 Task: Create a due date automation trigger when advanced on, 2 days before a card is due add fields with custom field "Resume" set to a number greater or equal to 1 and lower or equal to 10 at 11:00 AM.
Action: Mouse moved to (884, 264)
Screenshot: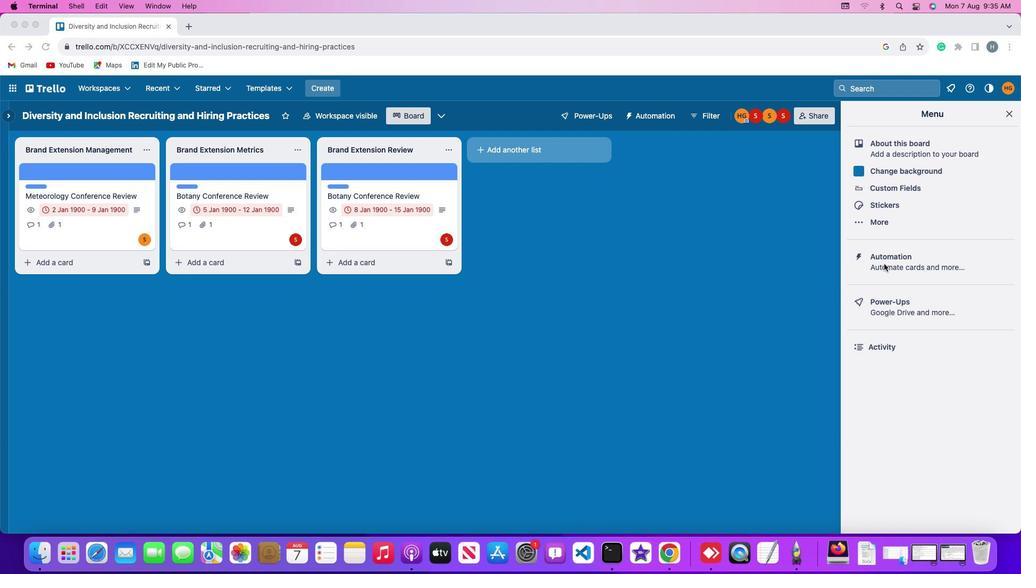 
Action: Mouse pressed left at (884, 264)
Screenshot: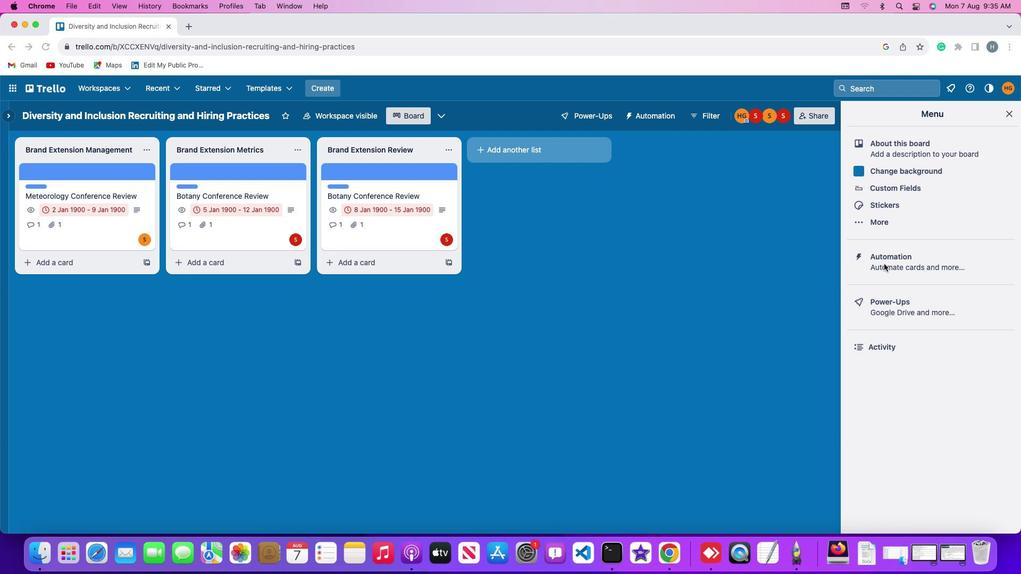 
Action: Mouse pressed left at (884, 264)
Screenshot: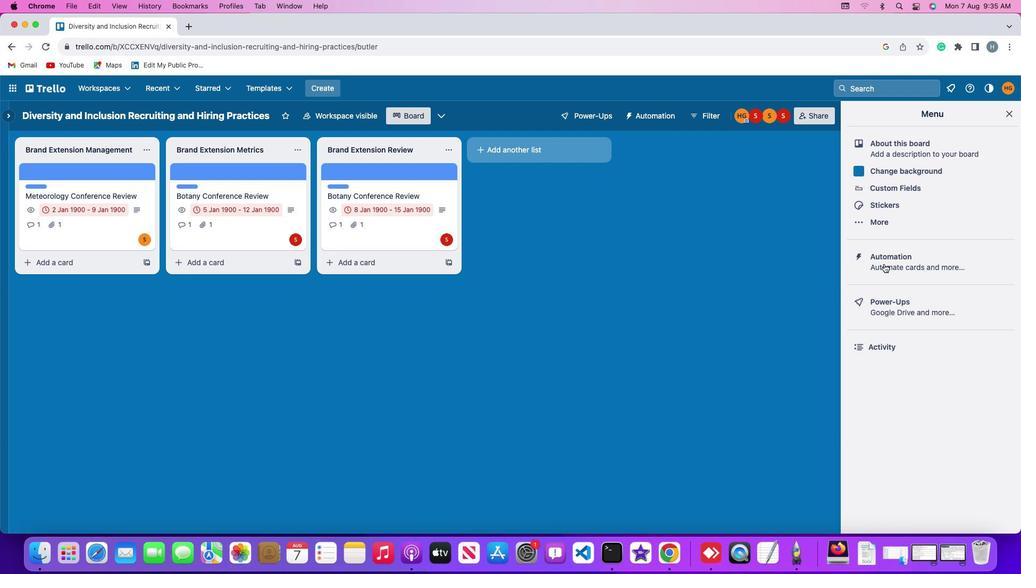 
Action: Mouse moved to (72, 253)
Screenshot: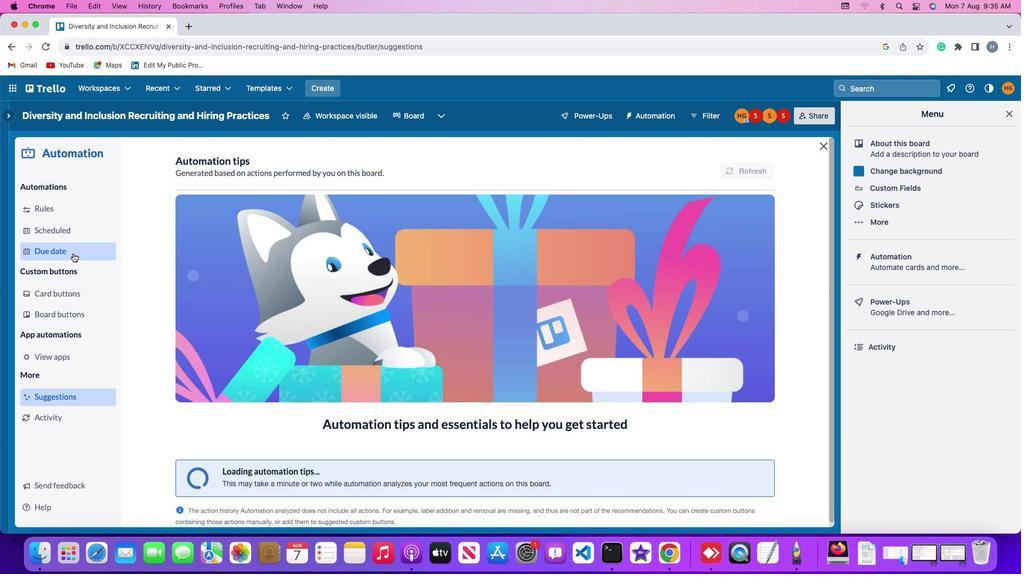 
Action: Mouse pressed left at (72, 253)
Screenshot: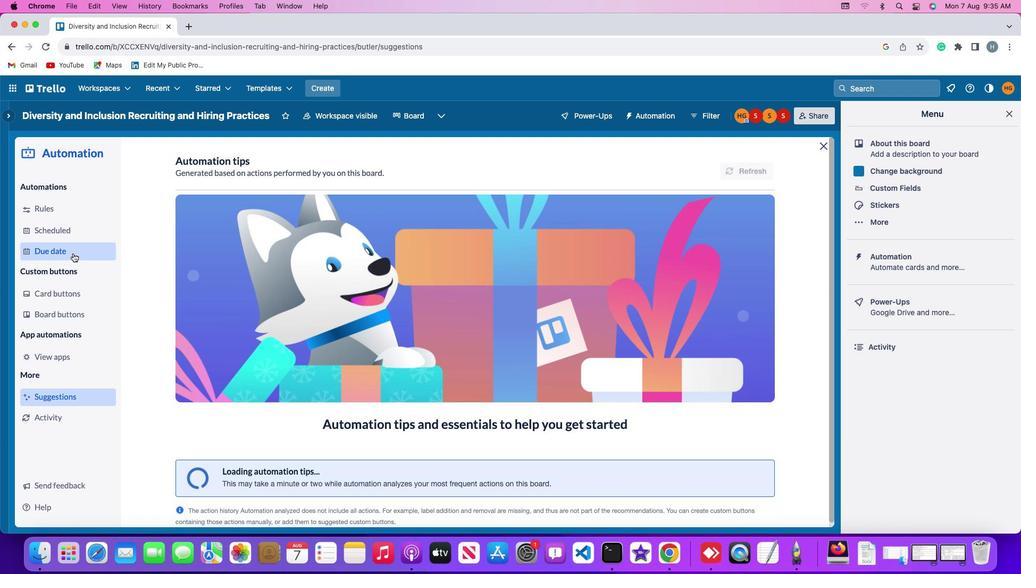 
Action: Mouse moved to (723, 163)
Screenshot: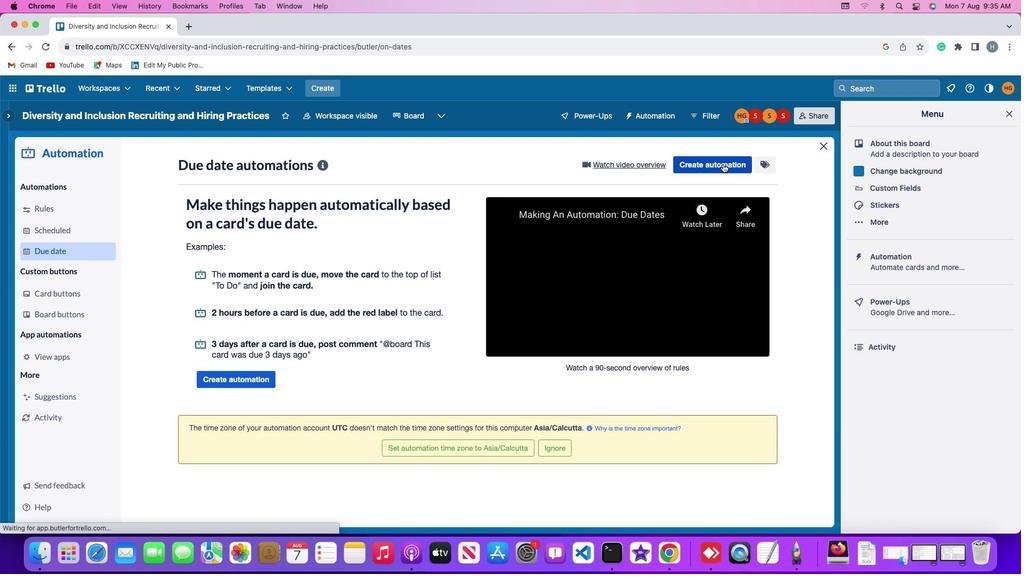 
Action: Mouse pressed left at (723, 163)
Screenshot: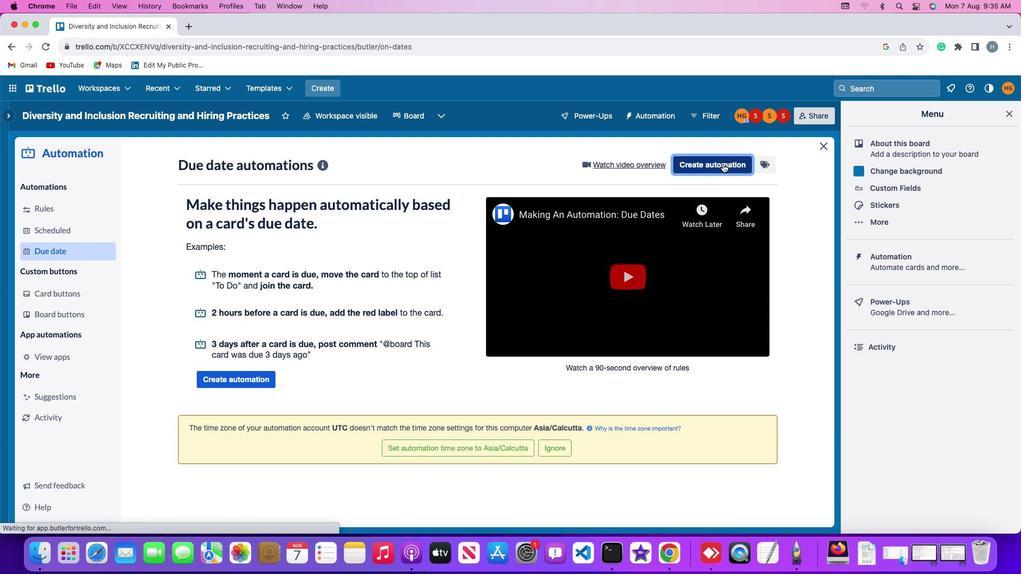 
Action: Mouse moved to (427, 272)
Screenshot: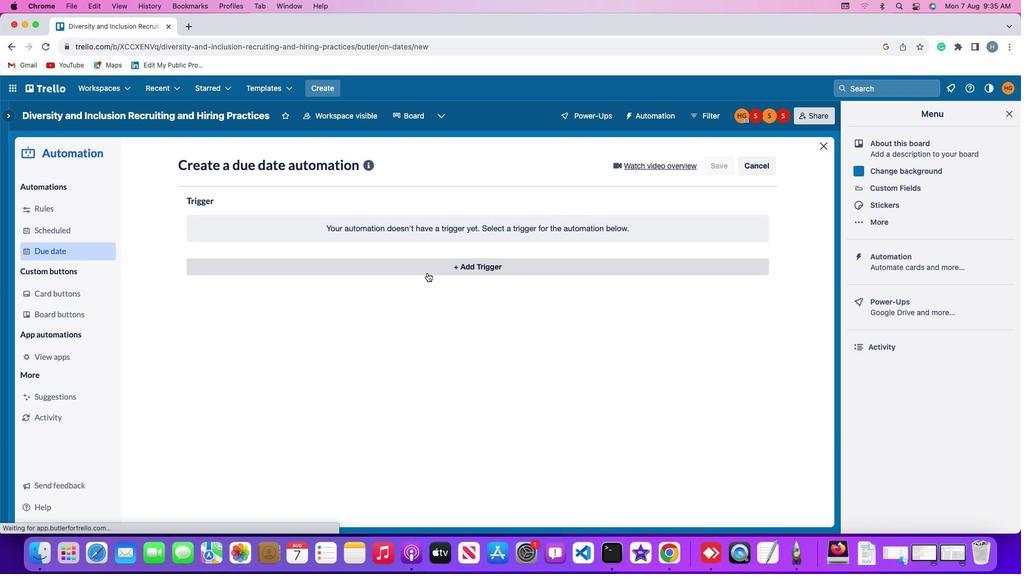
Action: Mouse pressed left at (427, 272)
Screenshot: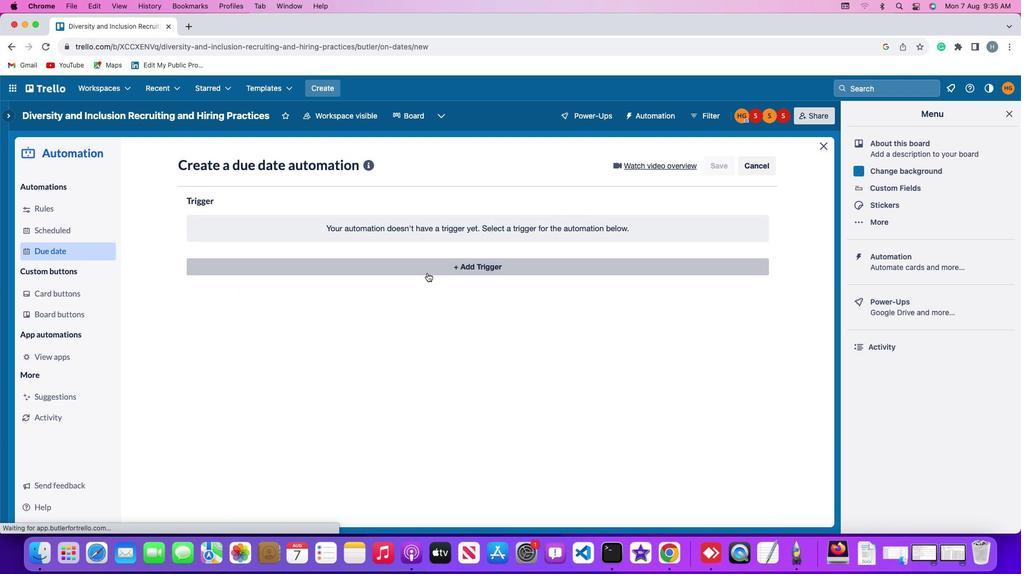 
Action: Mouse moved to (209, 426)
Screenshot: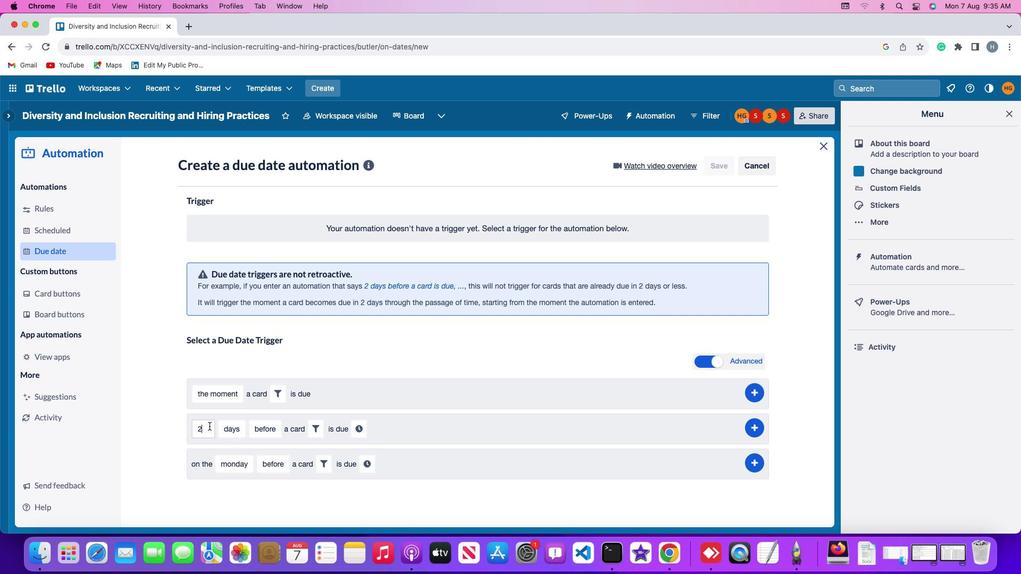 
Action: Mouse pressed left at (209, 426)
Screenshot: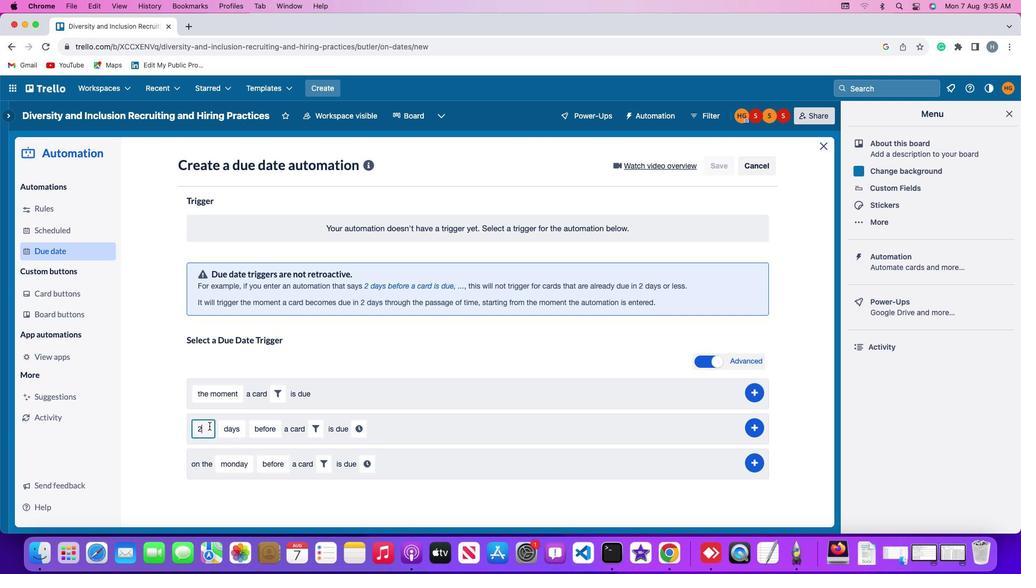 
Action: Mouse moved to (210, 425)
Screenshot: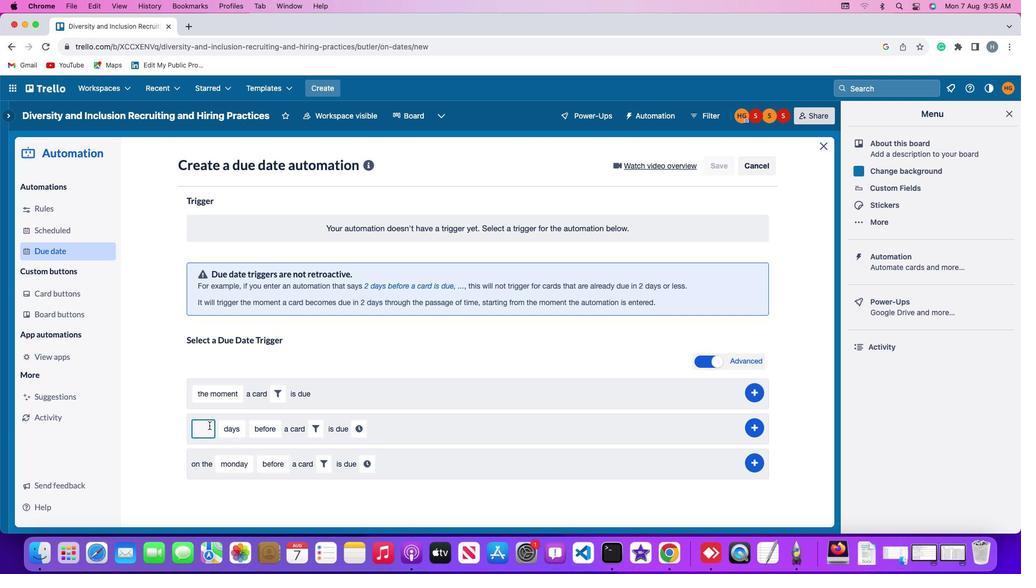 
Action: Key pressed Key.backspace
Screenshot: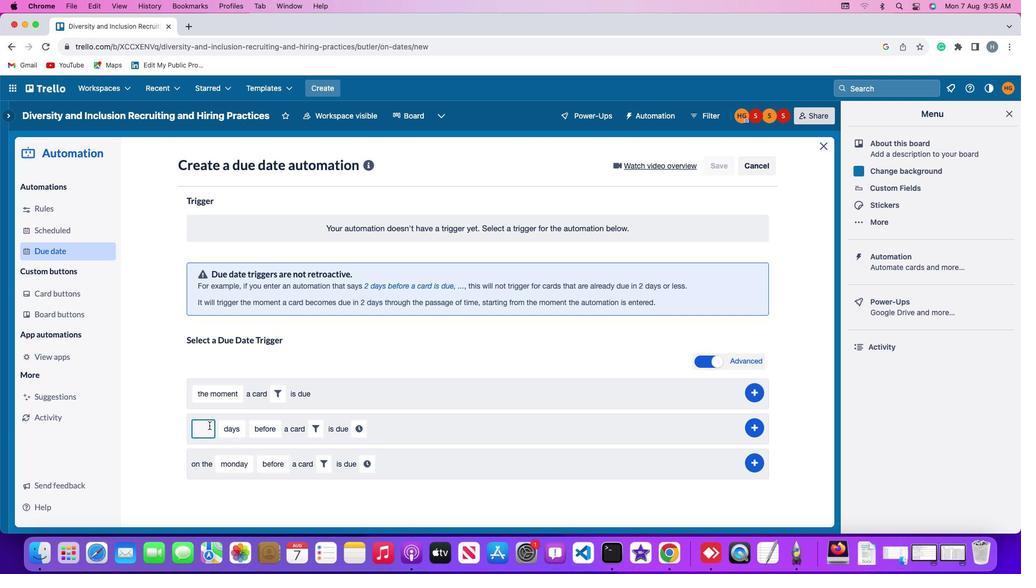 
Action: Mouse moved to (205, 426)
Screenshot: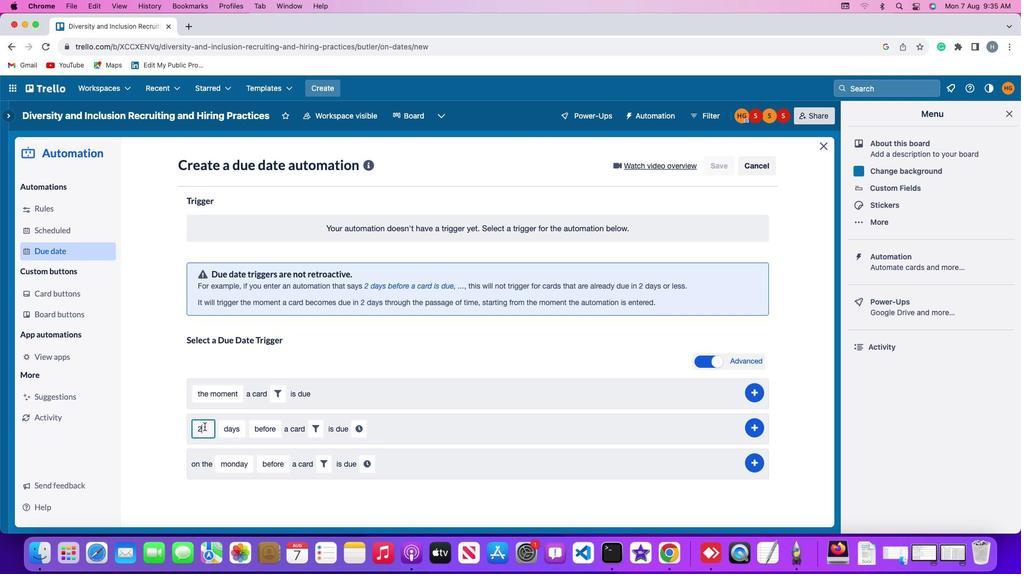 
Action: Key pressed '2'
Screenshot: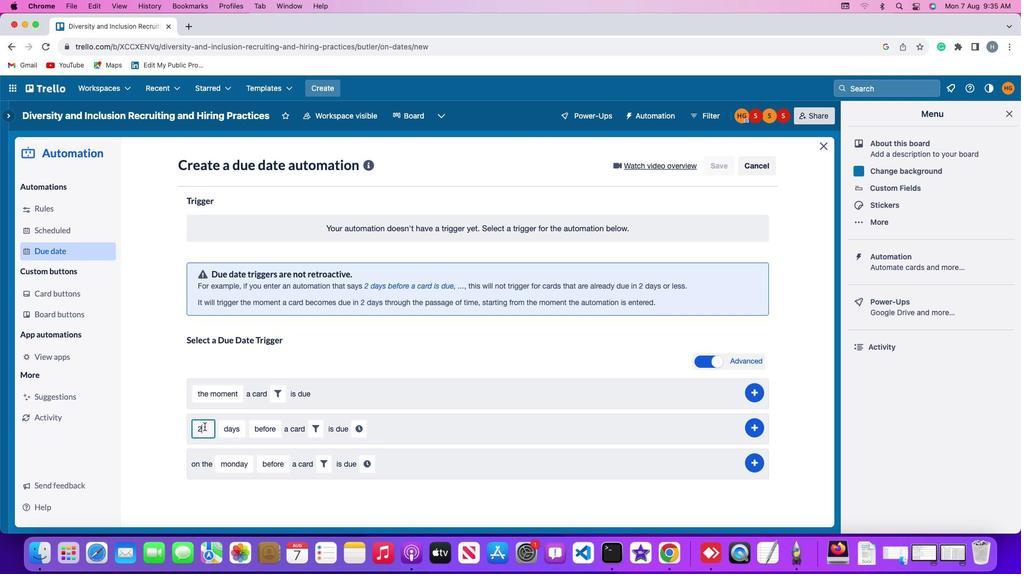 
Action: Mouse moved to (230, 429)
Screenshot: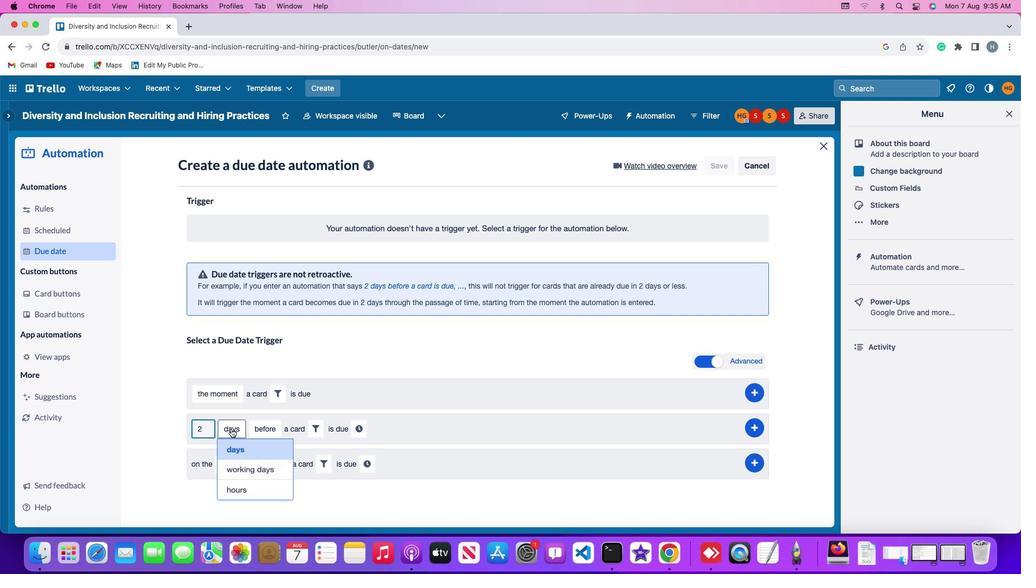 
Action: Mouse pressed left at (230, 429)
Screenshot: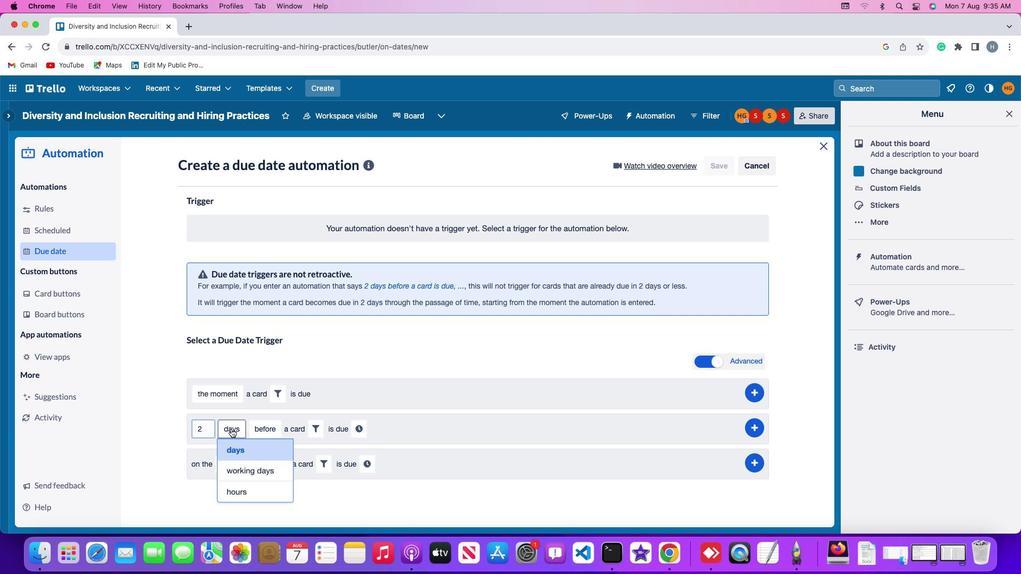 
Action: Mouse moved to (247, 451)
Screenshot: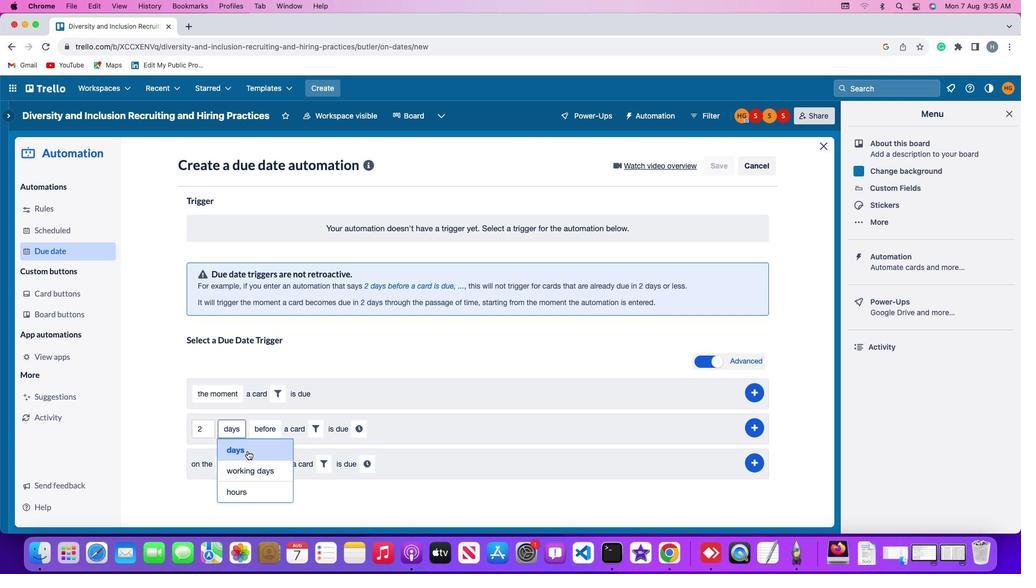 
Action: Mouse pressed left at (247, 451)
Screenshot: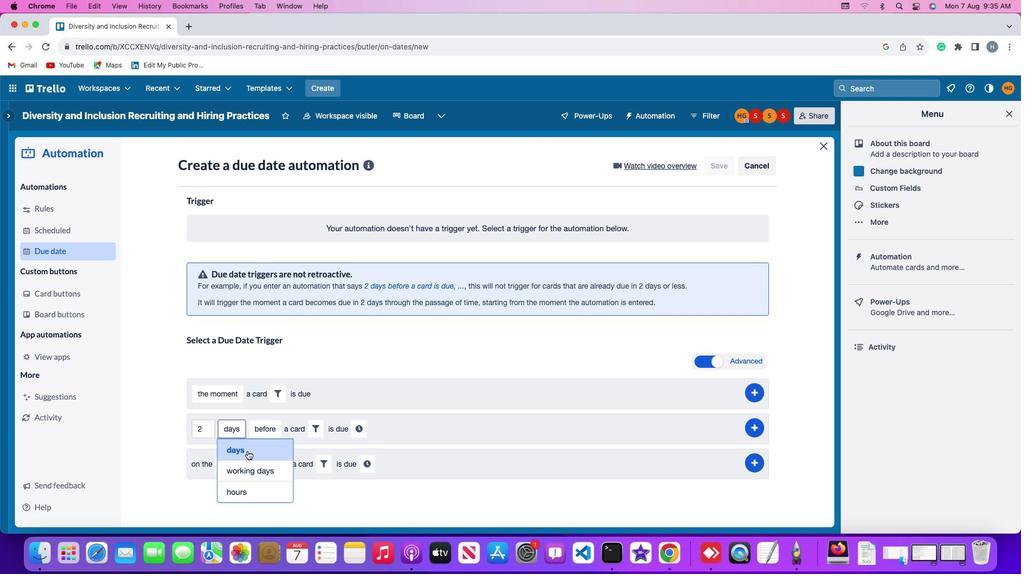 
Action: Mouse moved to (263, 431)
Screenshot: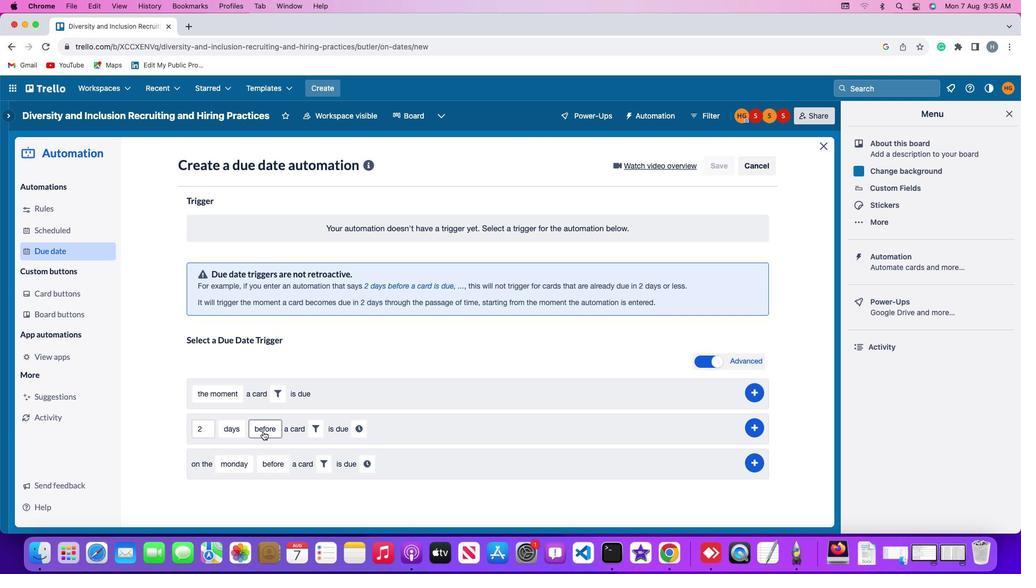 
Action: Mouse pressed left at (263, 431)
Screenshot: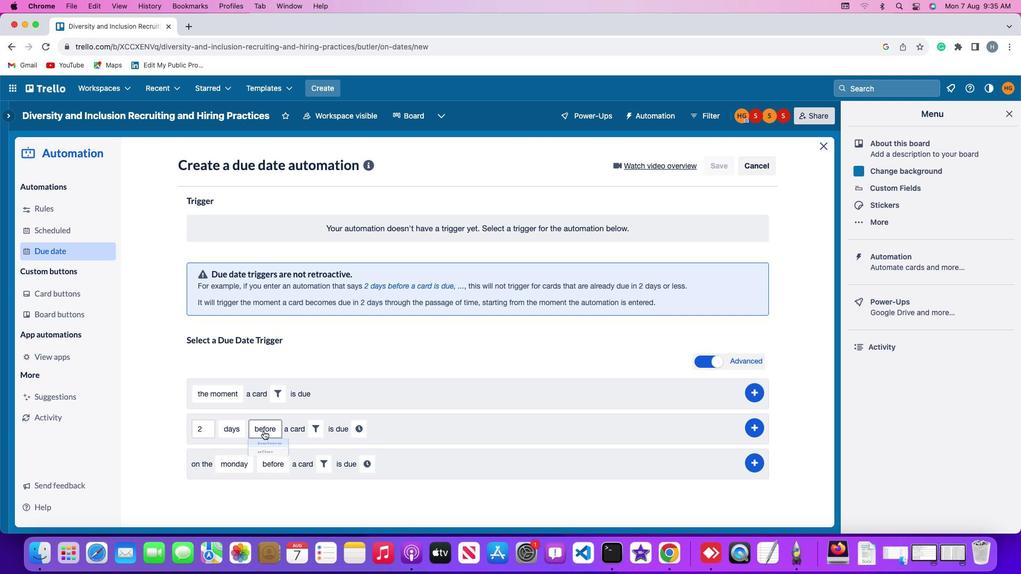 
Action: Mouse moved to (269, 452)
Screenshot: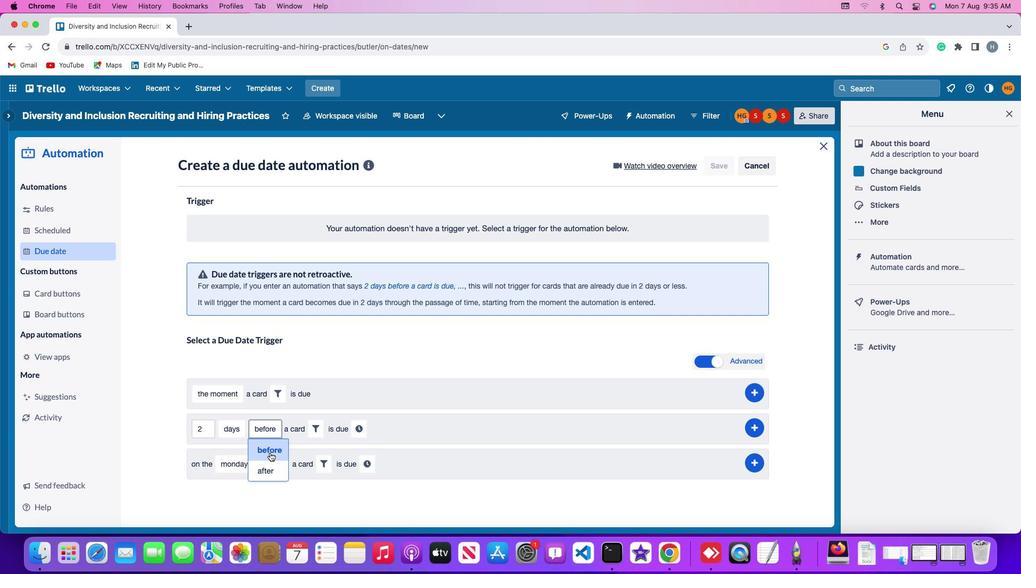 
Action: Mouse pressed left at (269, 452)
Screenshot: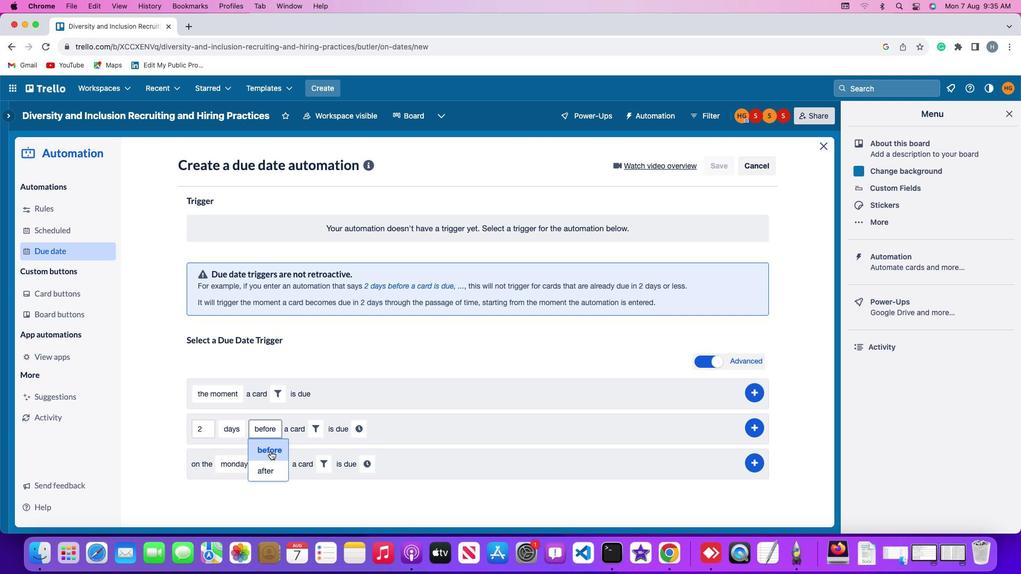 
Action: Mouse moved to (317, 431)
Screenshot: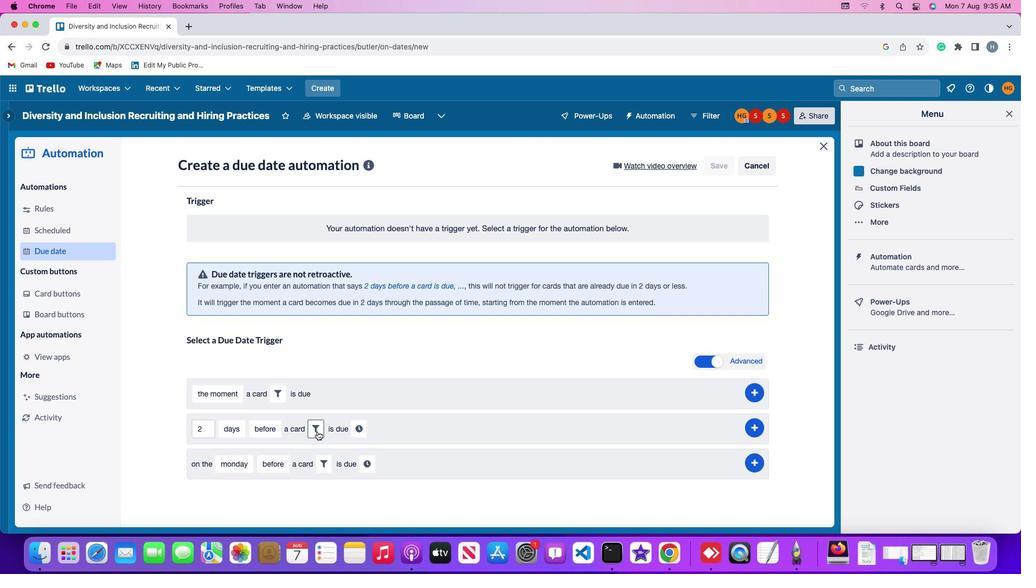 
Action: Mouse pressed left at (317, 431)
Screenshot: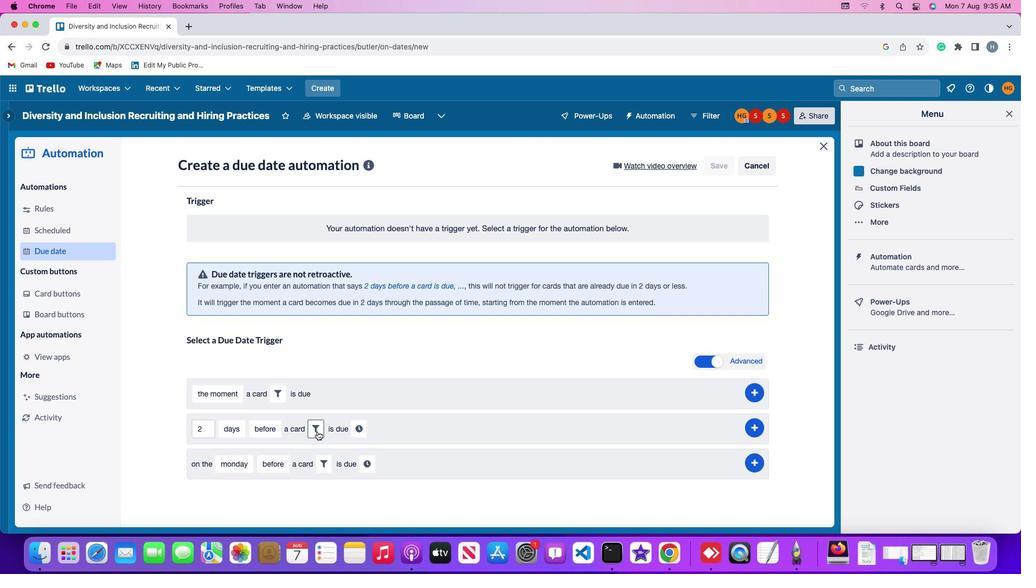 
Action: Mouse moved to (490, 463)
Screenshot: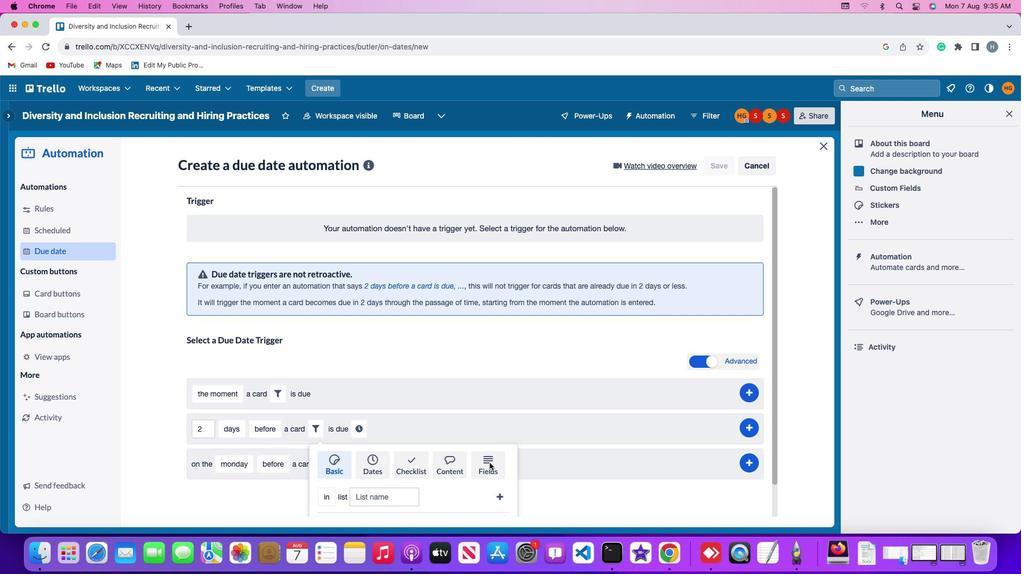 
Action: Mouse pressed left at (490, 463)
Screenshot: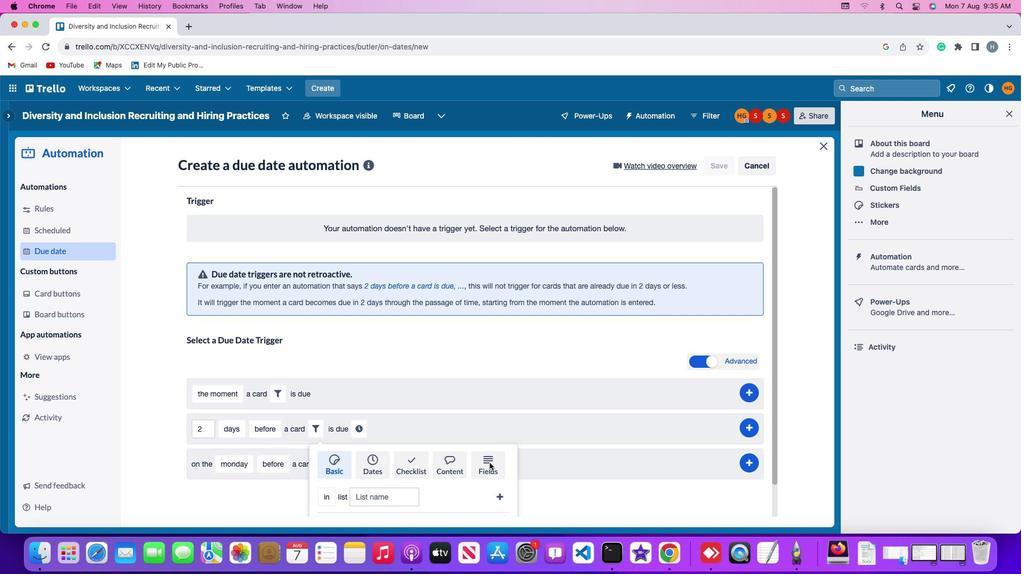 
Action: Mouse moved to (422, 443)
Screenshot: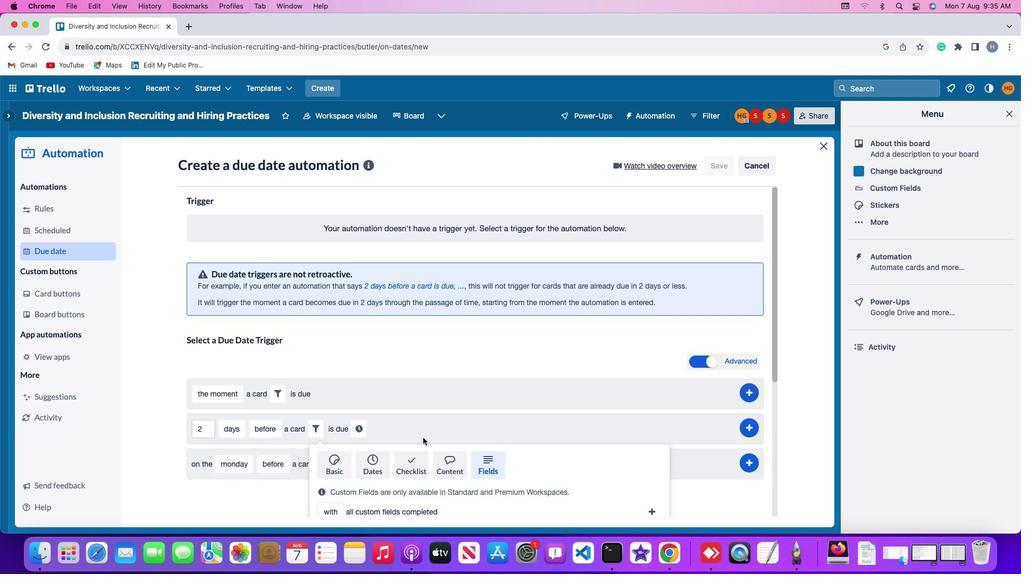 
Action: Mouse scrolled (422, 443) with delta (0, 0)
Screenshot: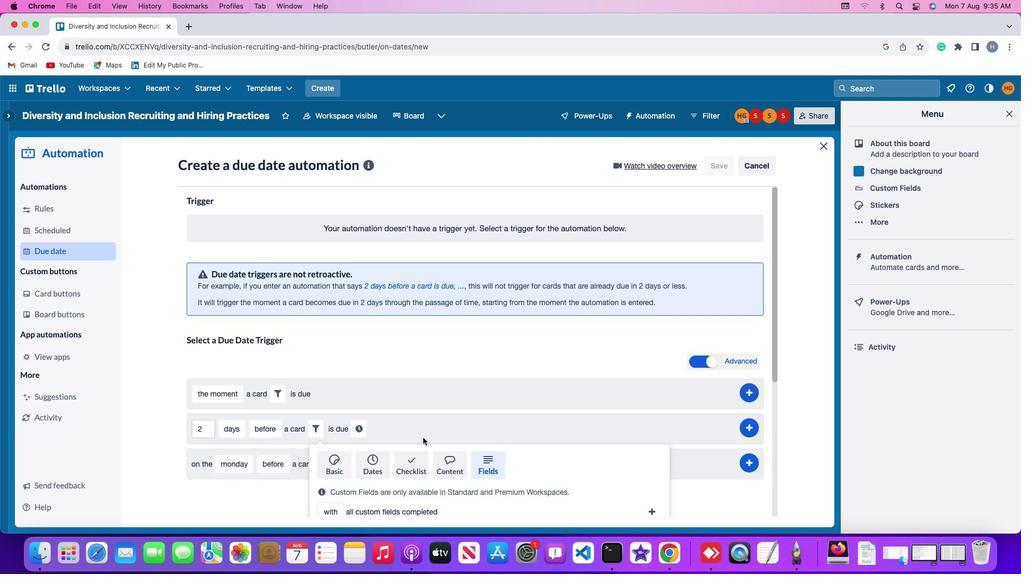 
Action: Mouse moved to (422, 438)
Screenshot: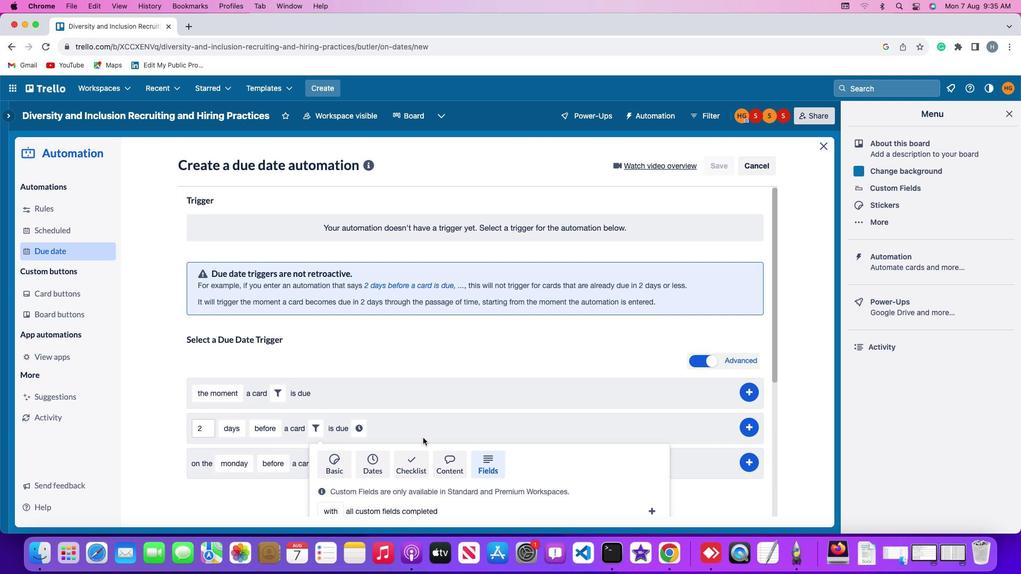 
Action: Mouse scrolled (422, 438) with delta (0, 0)
Screenshot: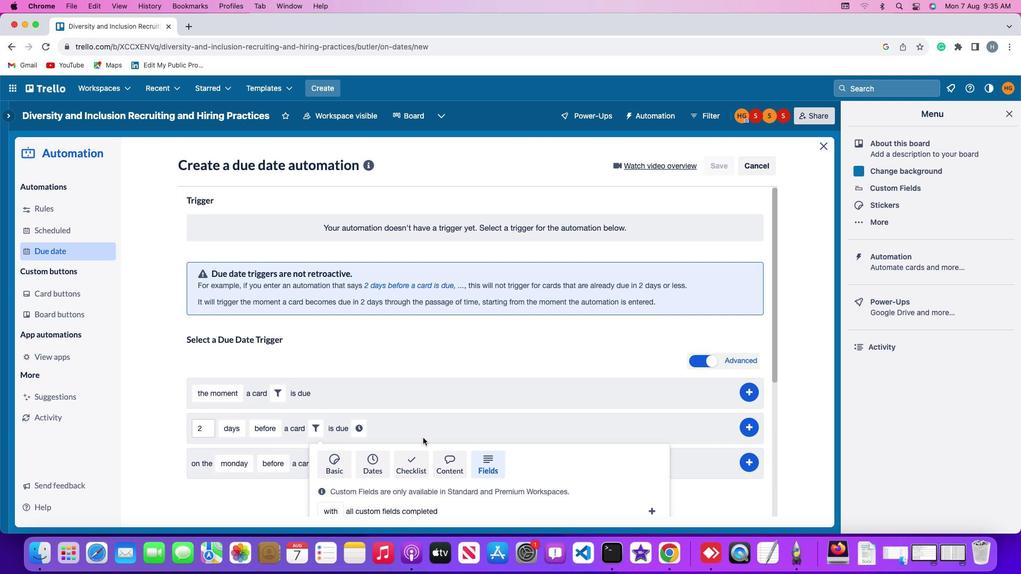 
Action: Mouse scrolled (422, 438) with delta (0, -1)
Screenshot: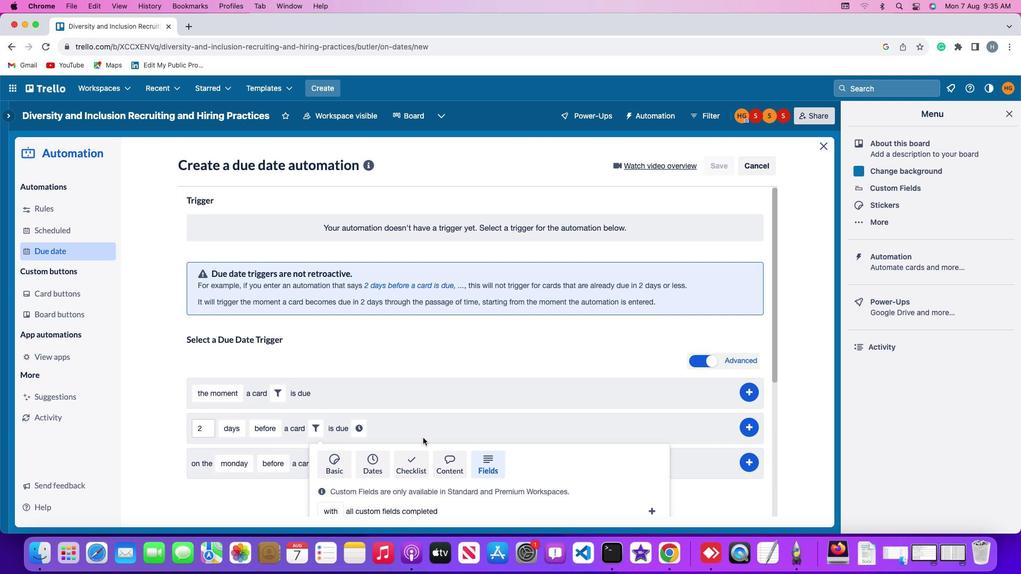 
Action: Mouse scrolled (422, 438) with delta (0, -2)
Screenshot: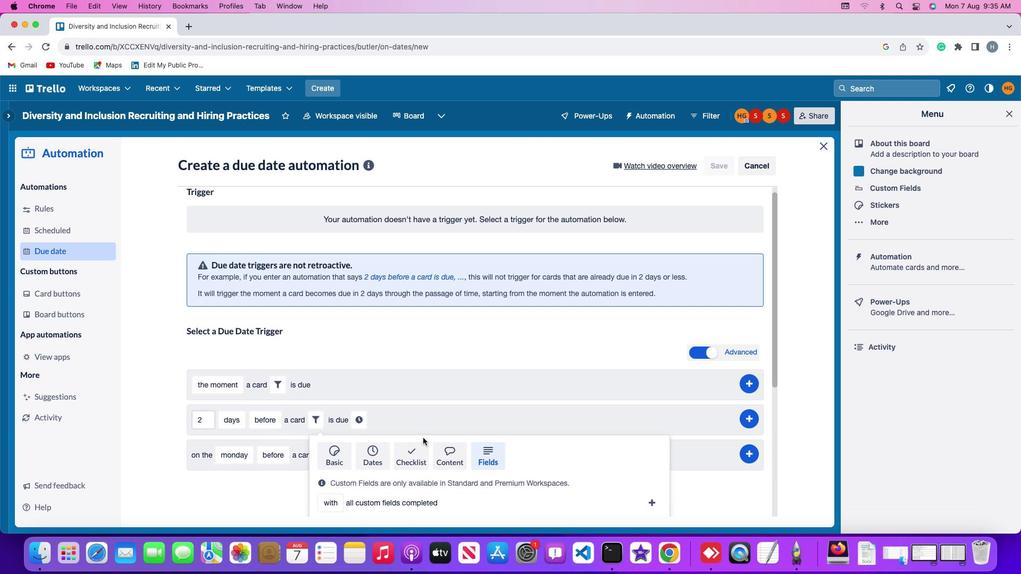 
Action: Mouse scrolled (422, 438) with delta (0, 0)
Screenshot: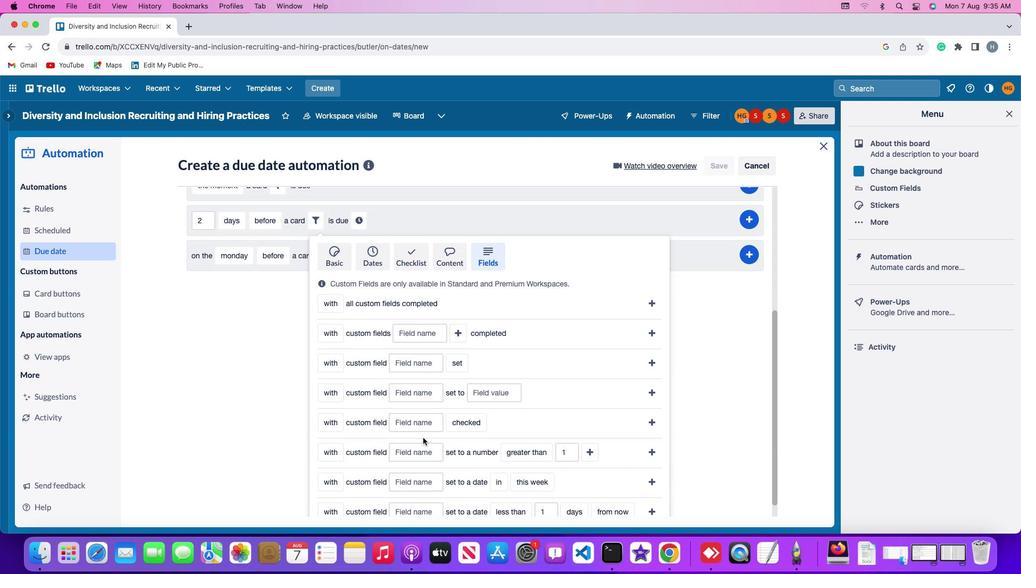 
Action: Mouse scrolled (422, 438) with delta (0, 0)
Screenshot: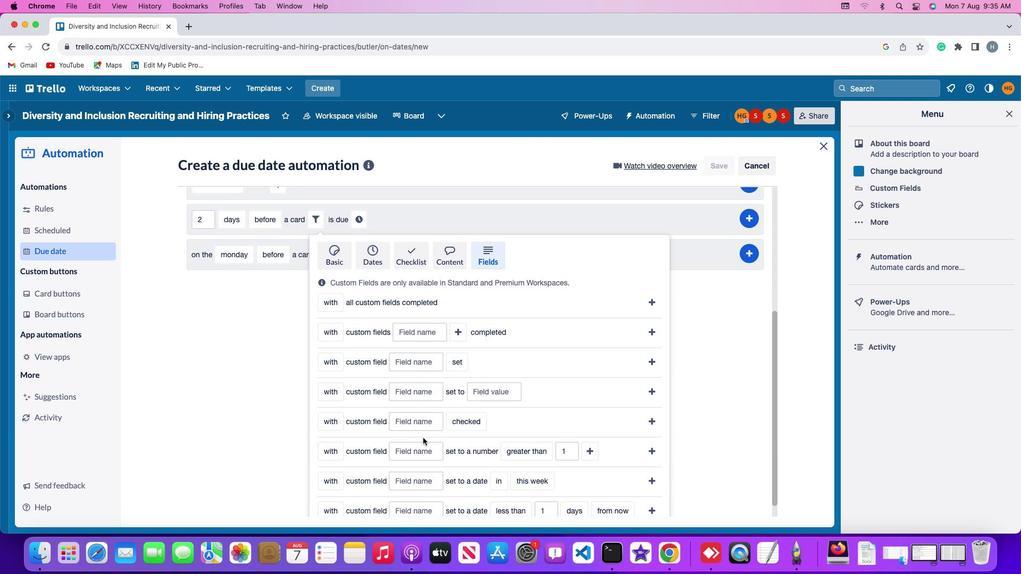 
Action: Mouse scrolled (422, 438) with delta (0, -1)
Screenshot: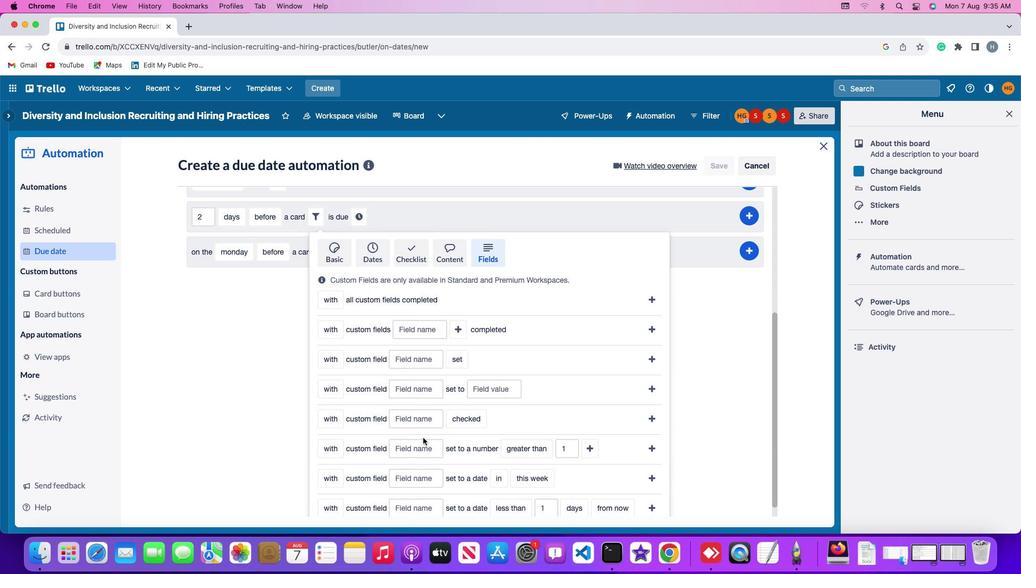 
Action: Mouse scrolled (422, 438) with delta (0, -2)
Screenshot: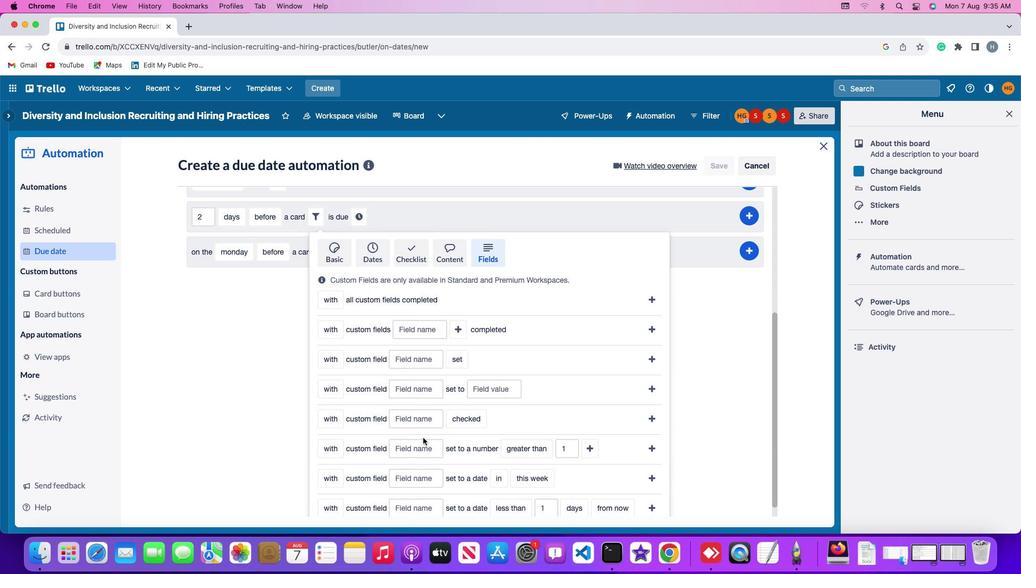 
Action: Mouse scrolled (422, 438) with delta (0, -2)
Screenshot: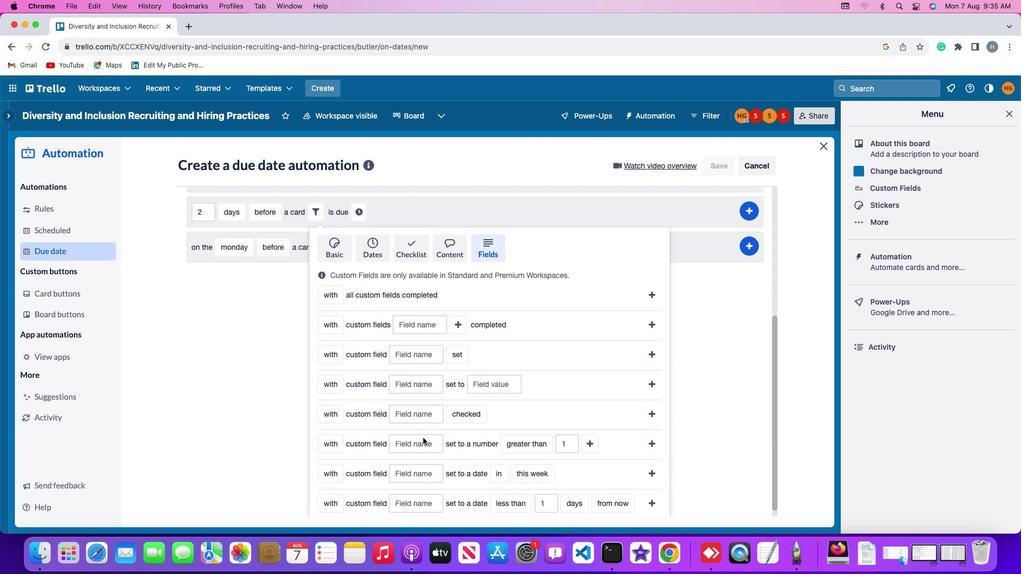 
Action: Mouse moved to (328, 435)
Screenshot: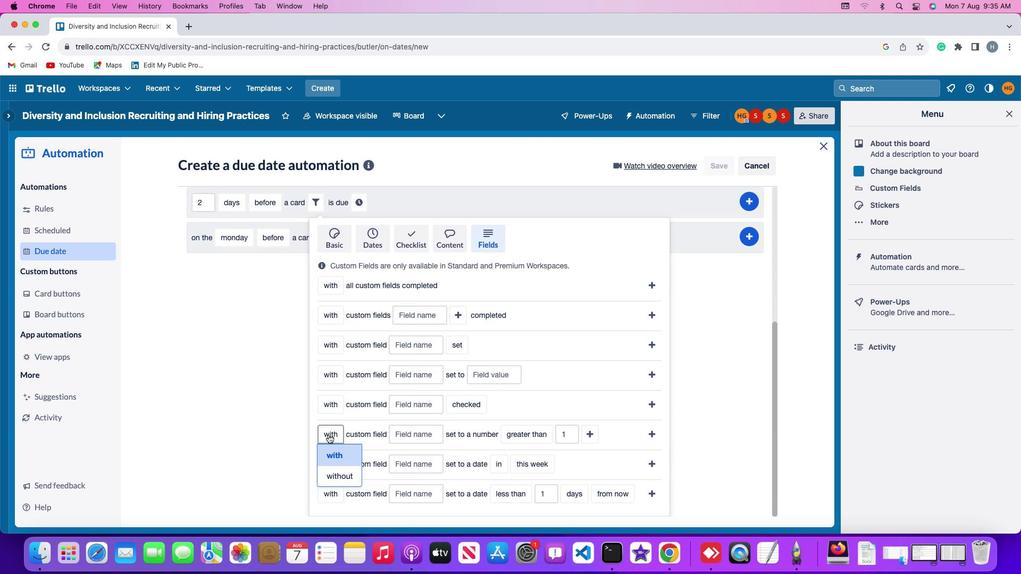 
Action: Mouse pressed left at (328, 435)
Screenshot: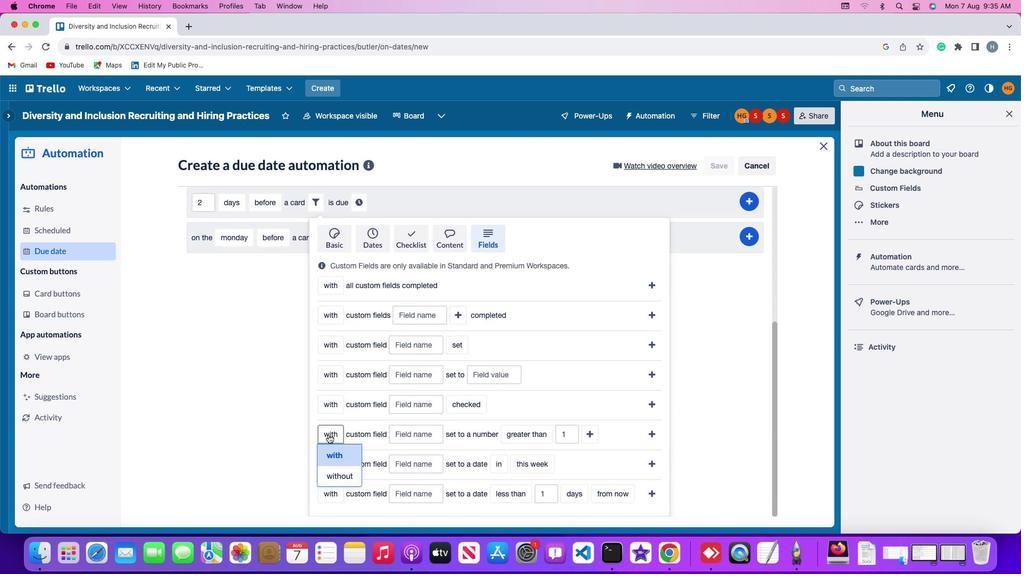 
Action: Mouse moved to (340, 454)
Screenshot: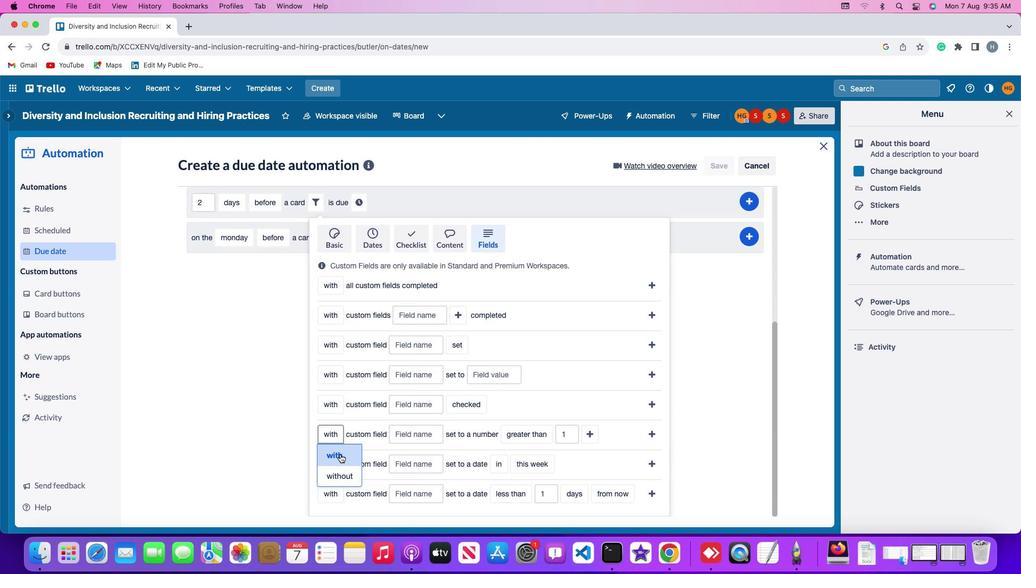 
Action: Mouse pressed left at (340, 454)
Screenshot: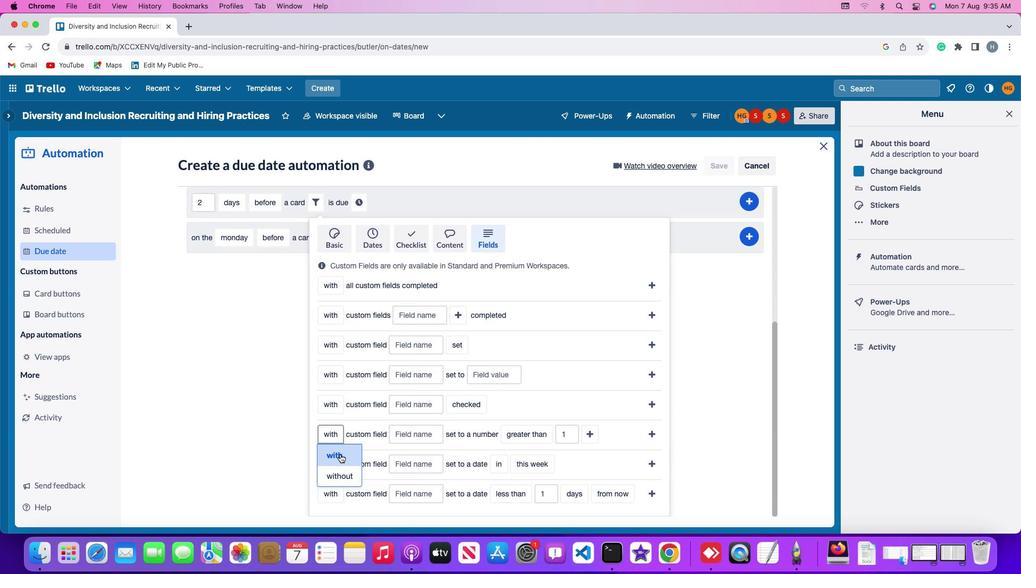 
Action: Mouse moved to (412, 435)
Screenshot: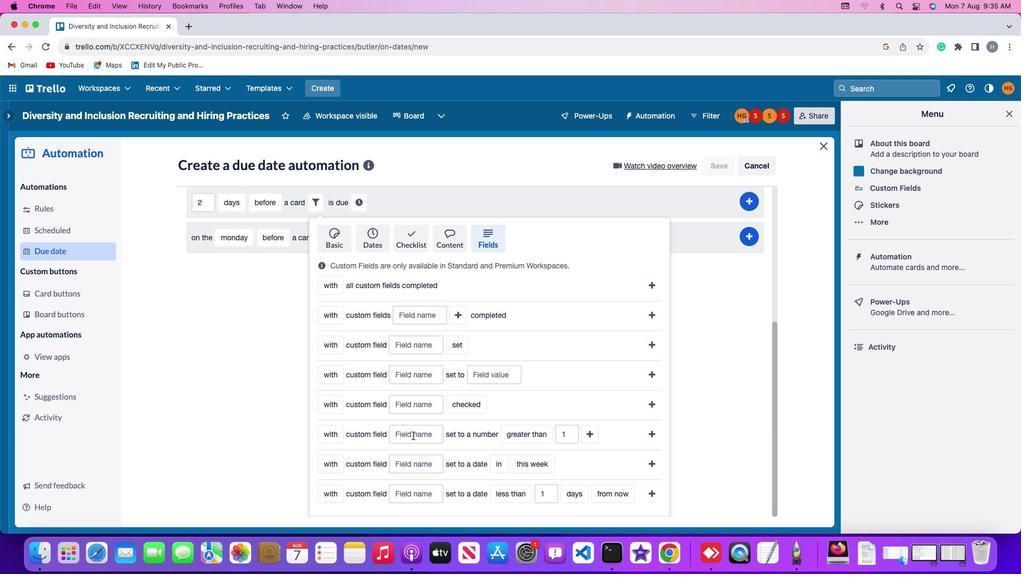 
Action: Mouse pressed left at (412, 435)
Screenshot: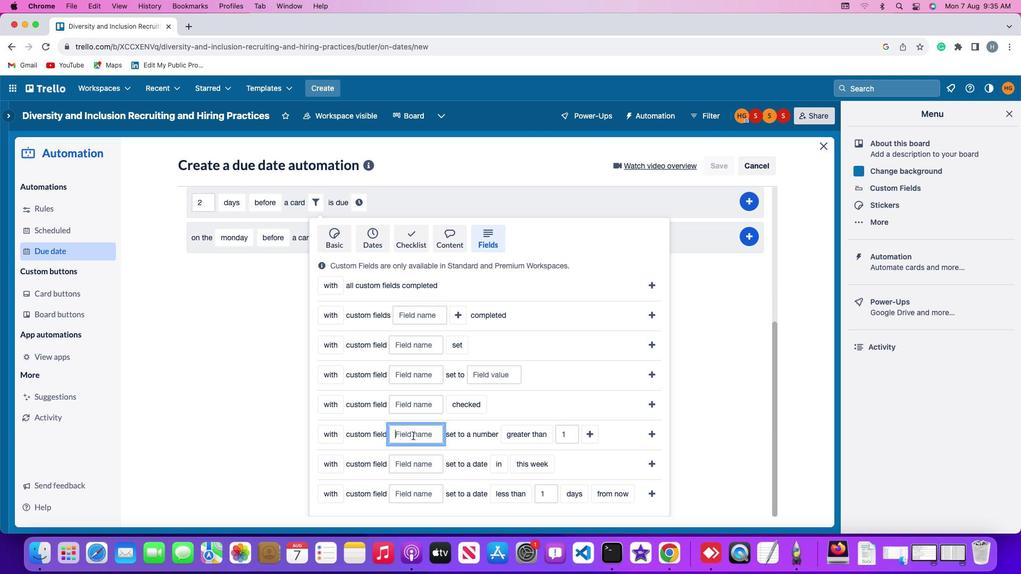 
Action: Mouse moved to (413, 435)
Screenshot: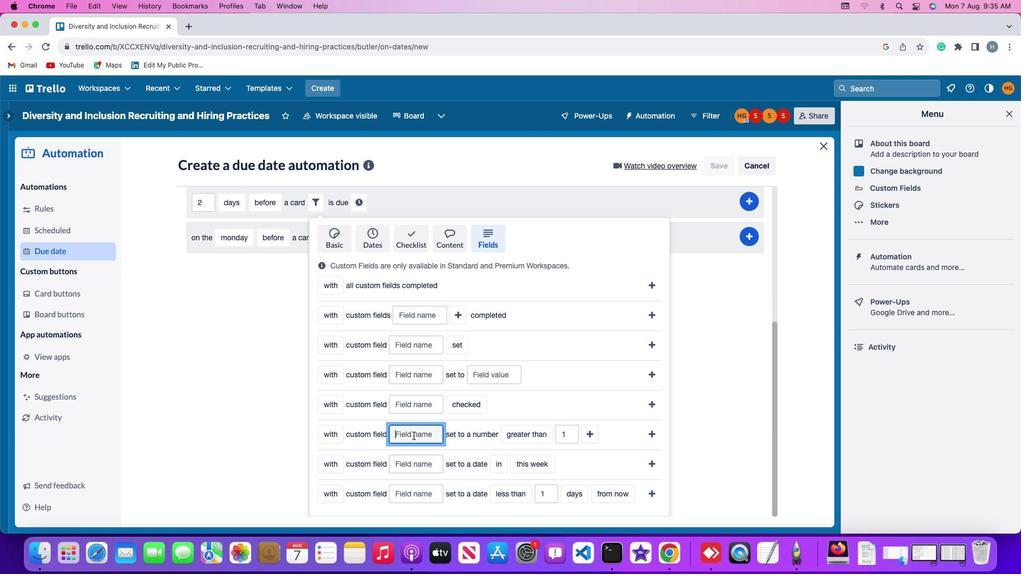 
Action: Key pressed Key.shift'R''e''s''u''m''e'
Screenshot: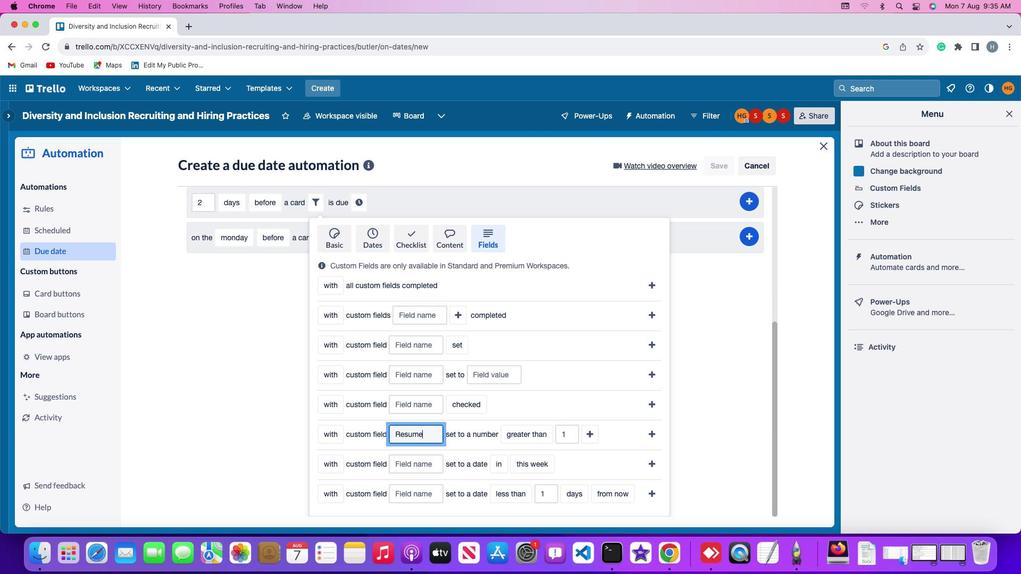 
Action: Mouse moved to (526, 438)
Screenshot: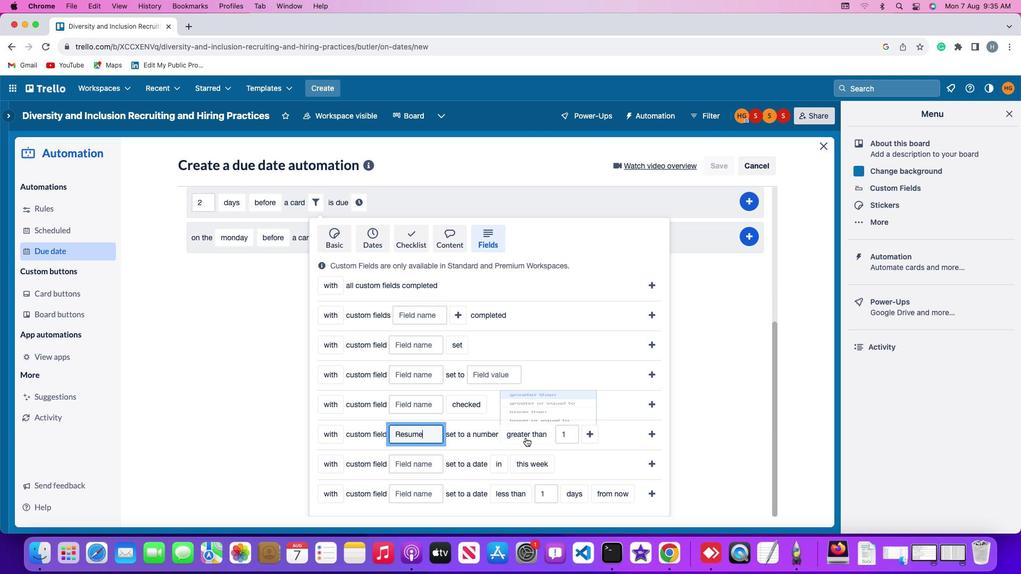 
Action: Mouse pressed left at (526, 438)
Screenshot: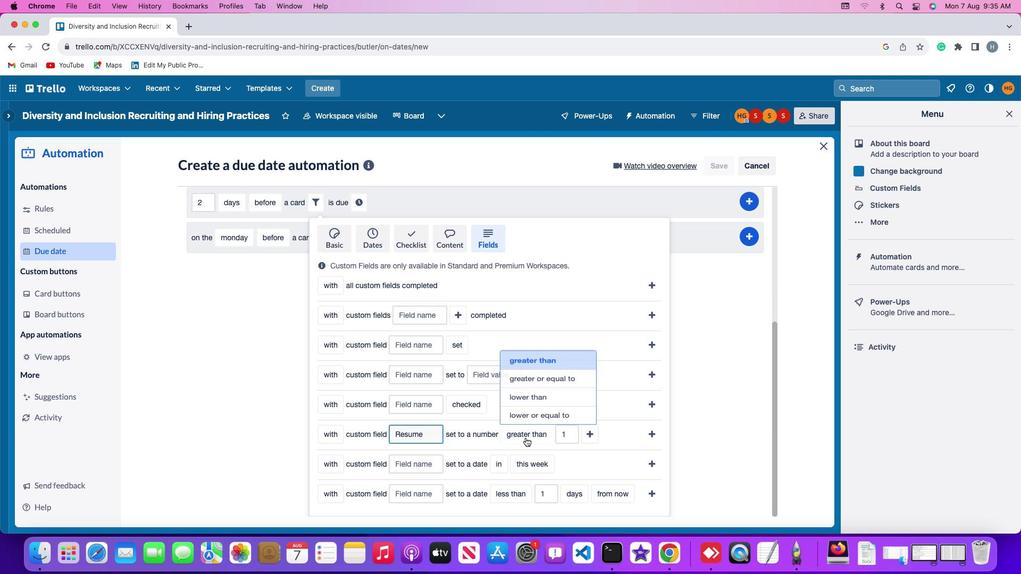 
Action: Mouse moved to (541, 366)
Screenshot: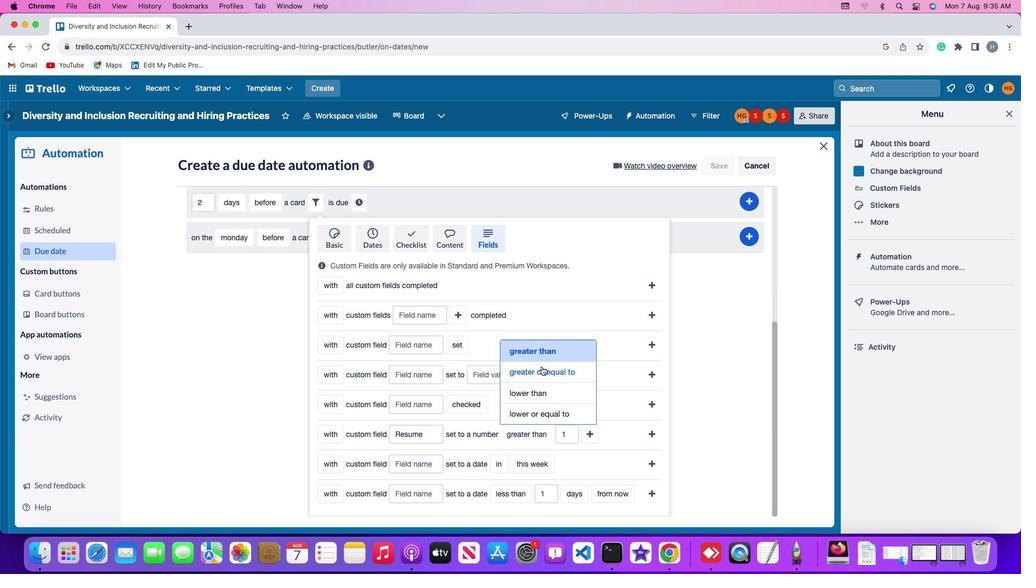 
Action: Mouse pressed left at (541, 366)
Screenshot: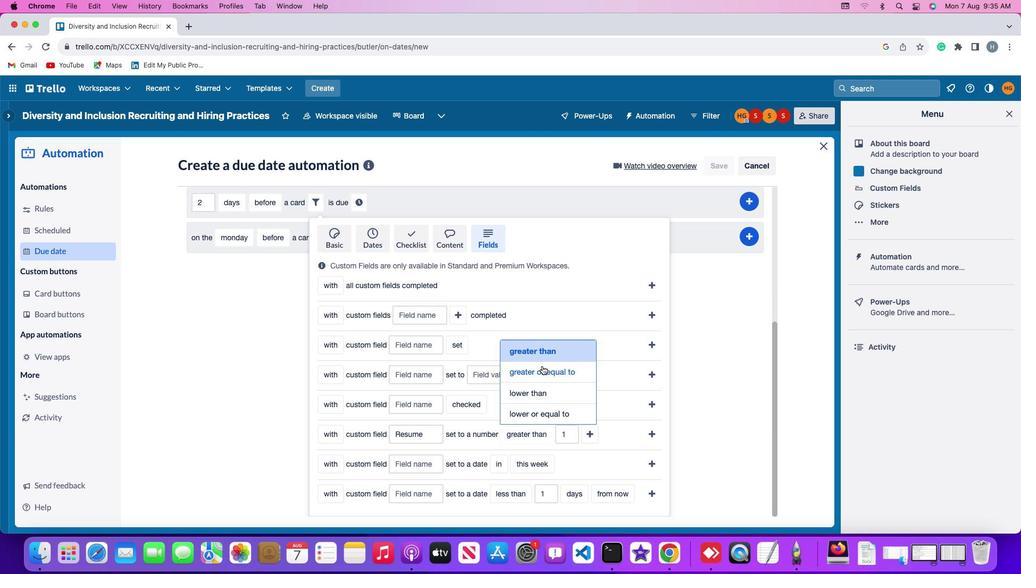 
Action: Mouse moved to (590, 434)
Screenshot: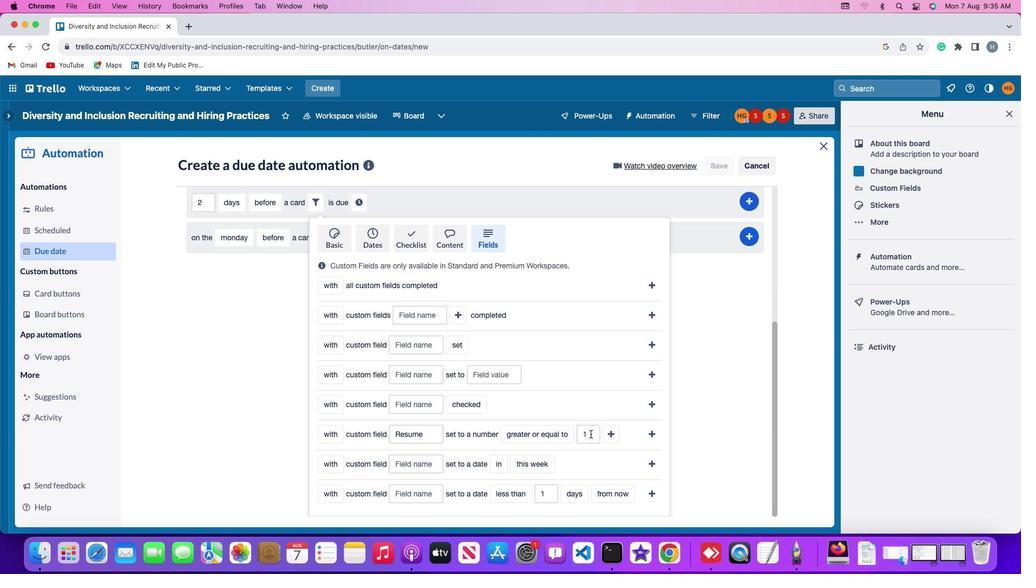 
Action: Mouse pressed left at (590, 434)
Screenshot: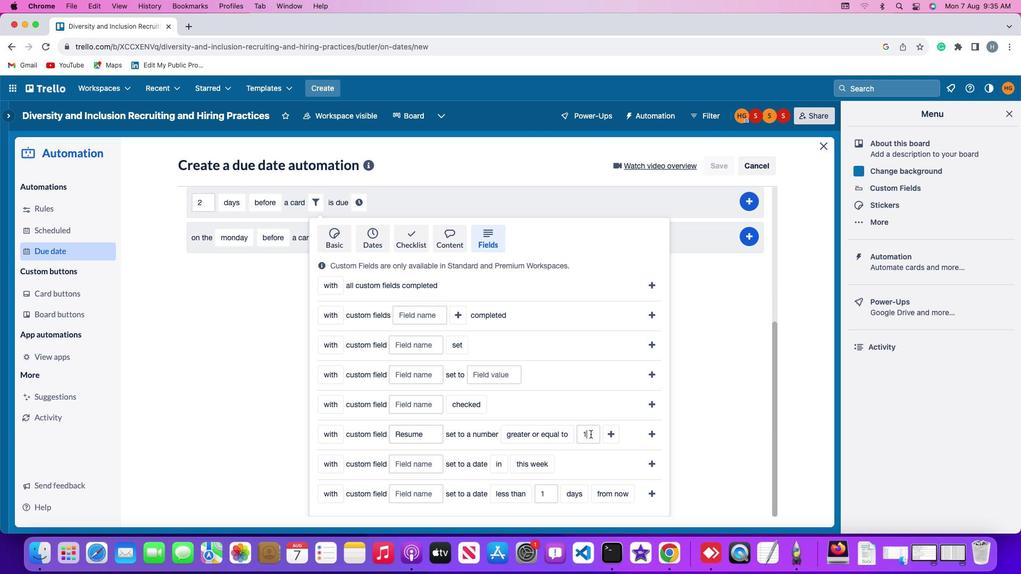 
Action: Mouse moved to (590, 435)
Screenshot: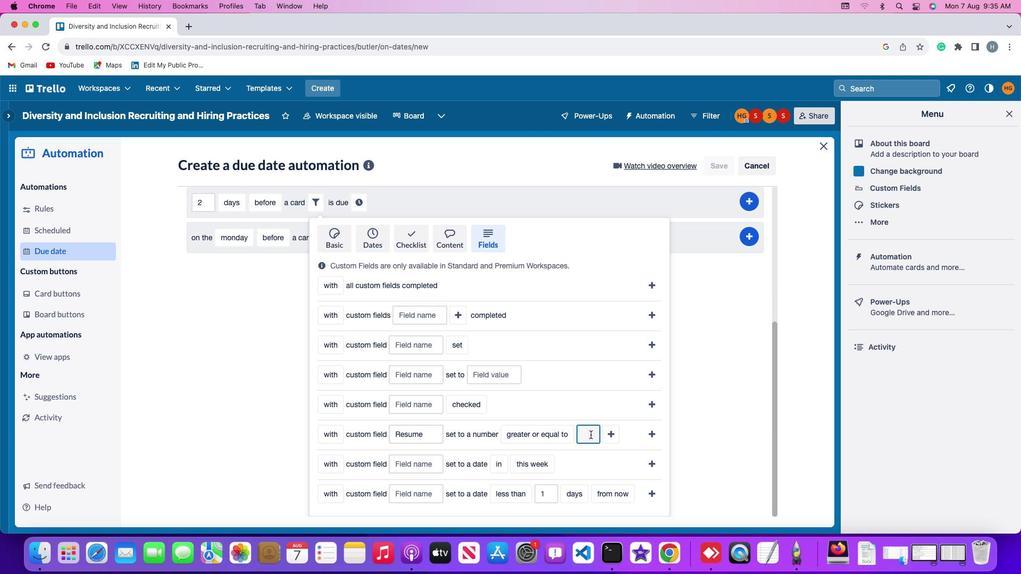 
Action: Key pressed Key.backspace
Screenshot: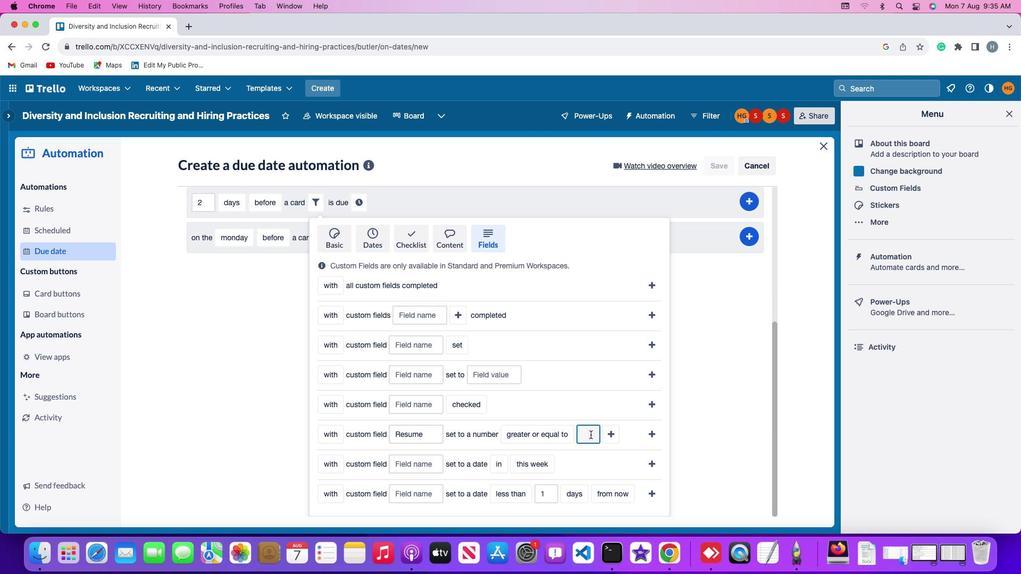 
Action: Mouse moved to (592, 434)
Screenshot: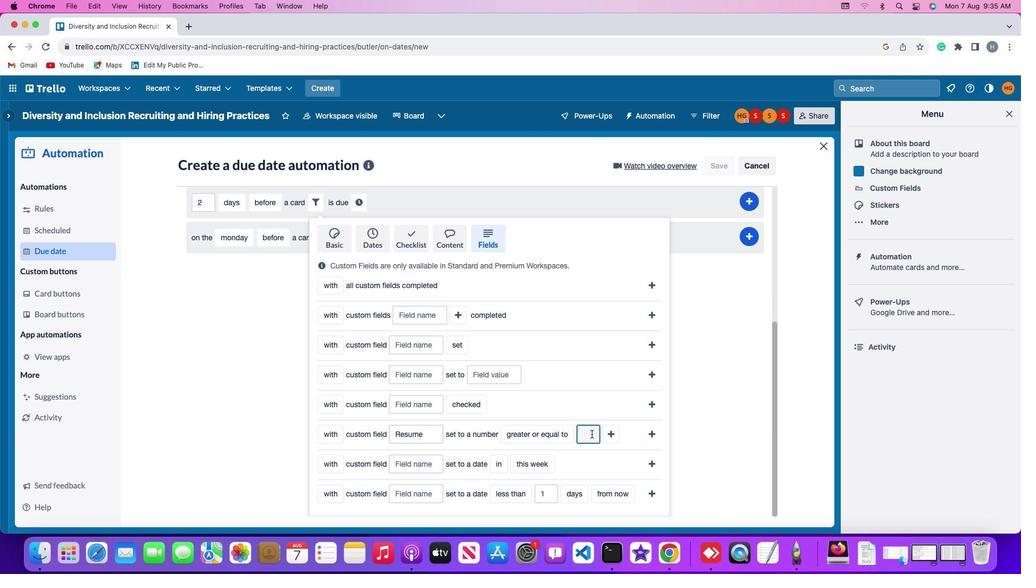 
Action: Key pressed '1'
Screenshot: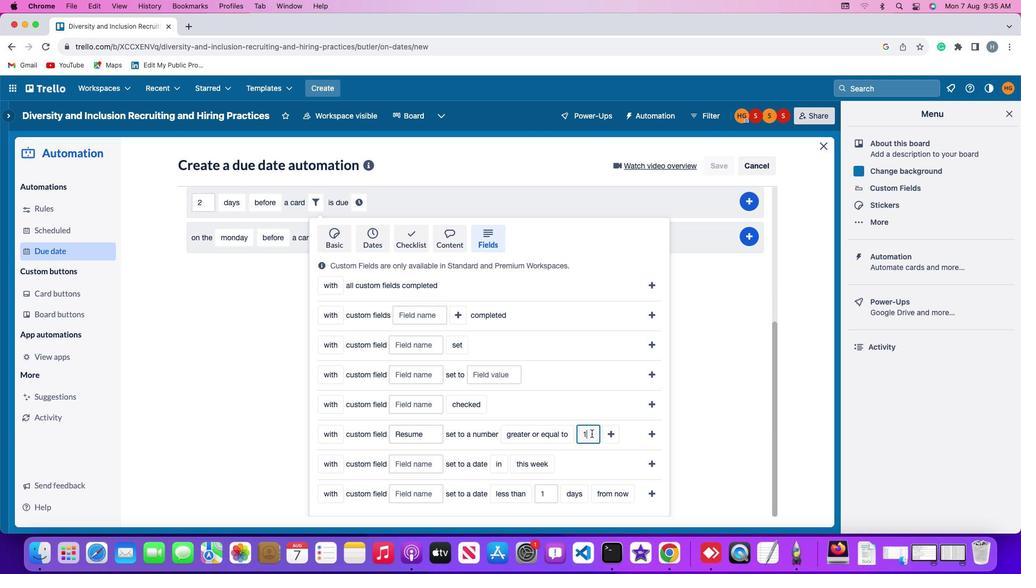 
Action: Mouse moved to (609, 434)
Screenshot: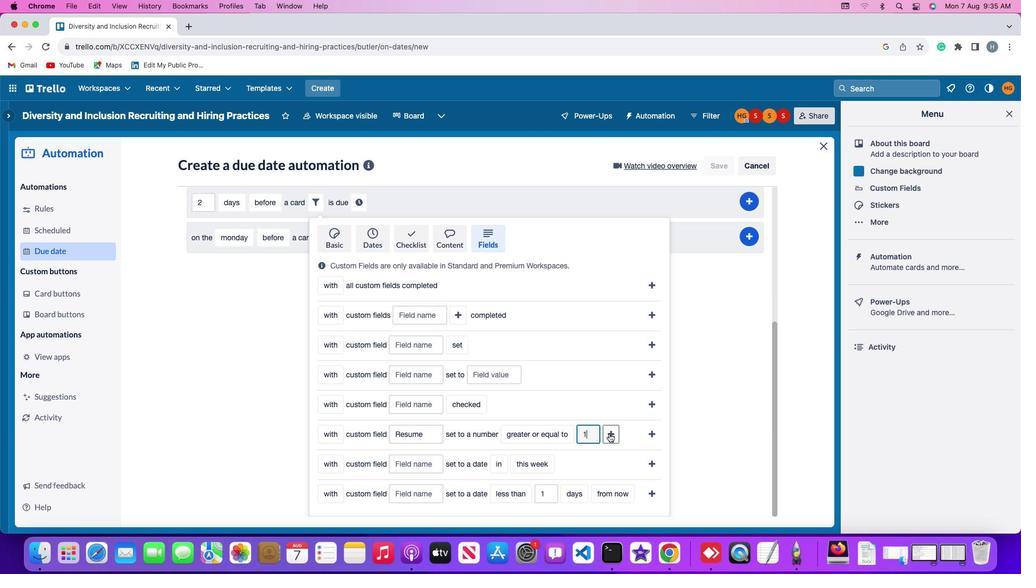 
Action: Mouse pressed left at (609, 434)
Screenshot: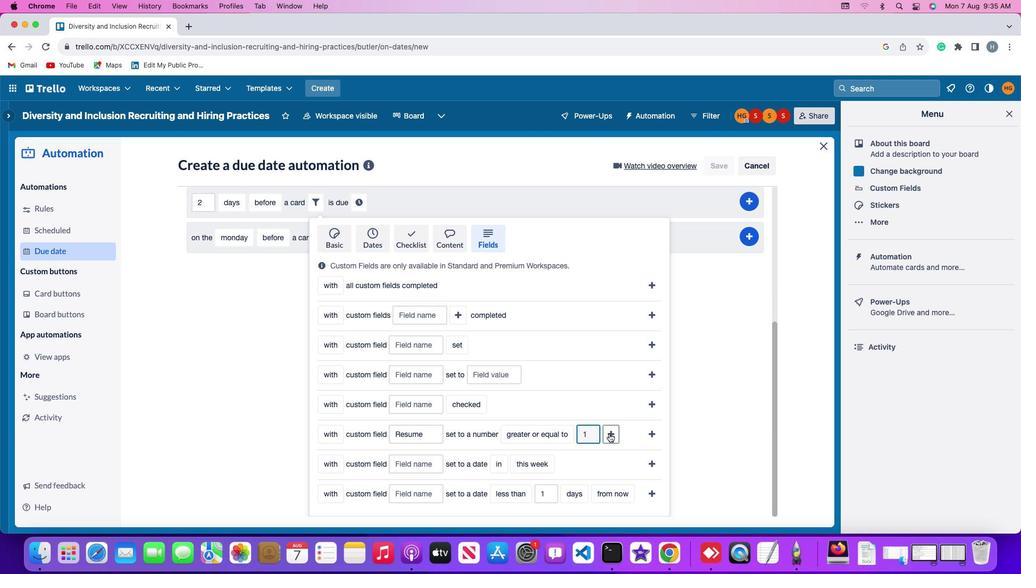
Action: Mouse moved to (653, 438)
Screenshot: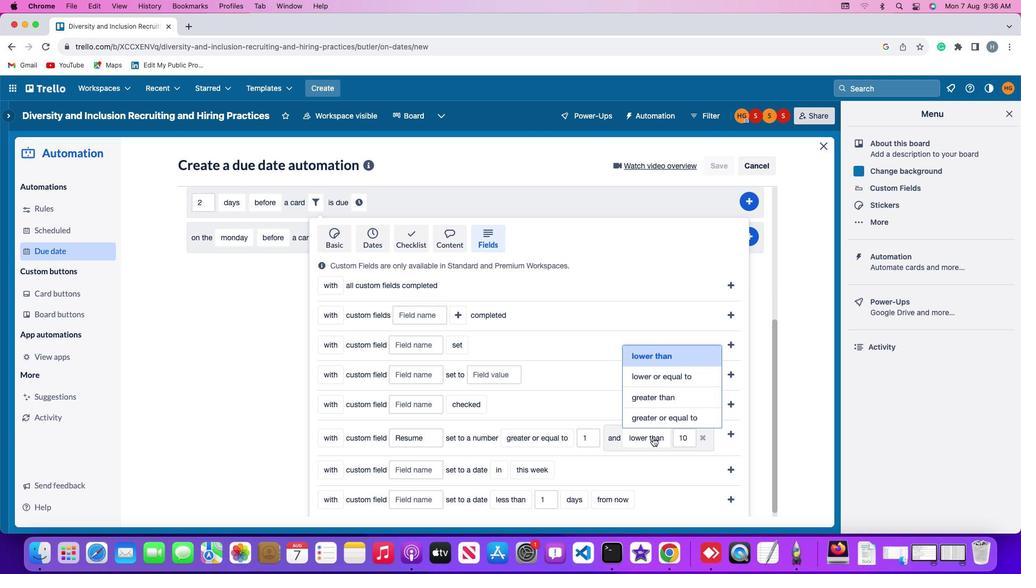 
Action: Mouse pressed left at (653, 438)
Screenshot: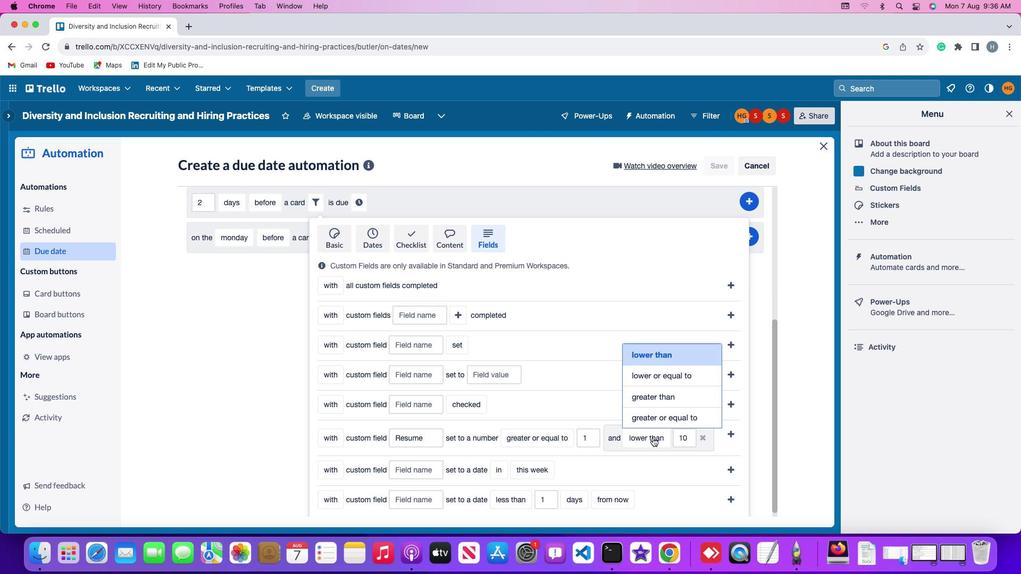 
Action: Mouse moved to (666, 374)
Screenshot: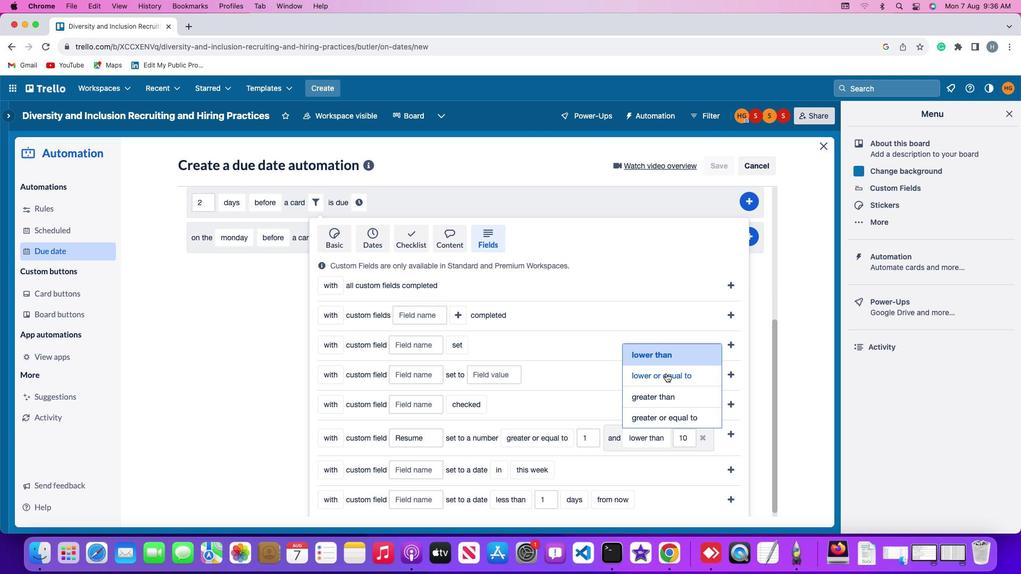 
Action: Mouse pressed left at (666, 374)
Screenshot: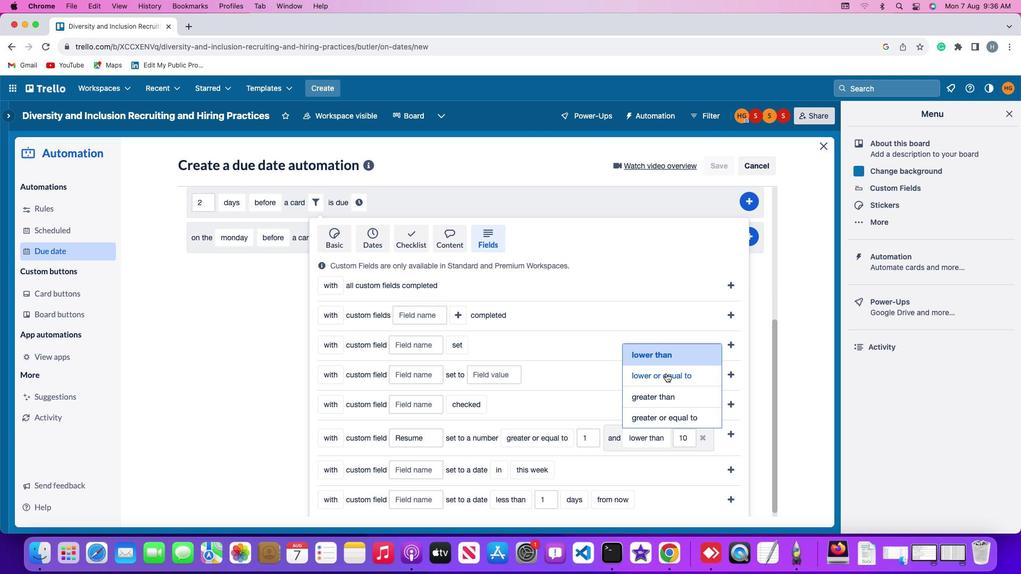 
Action: Mouse moved to (421, 454)
Screenshot: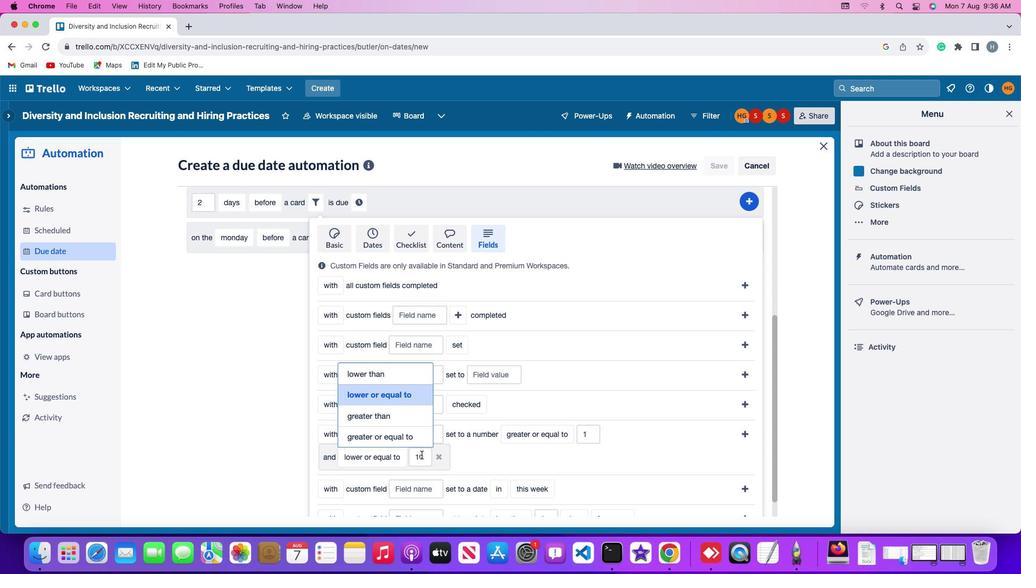 
Action: Mouse pressed left at (421, 454)
Screenshot: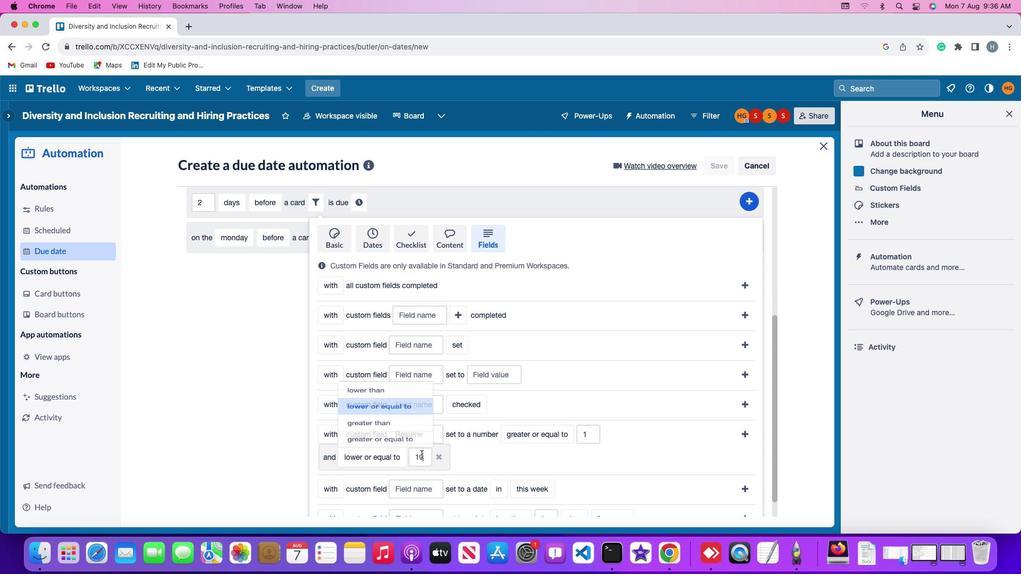 
Action: Mouse moved to (425, 455)
Screenshot: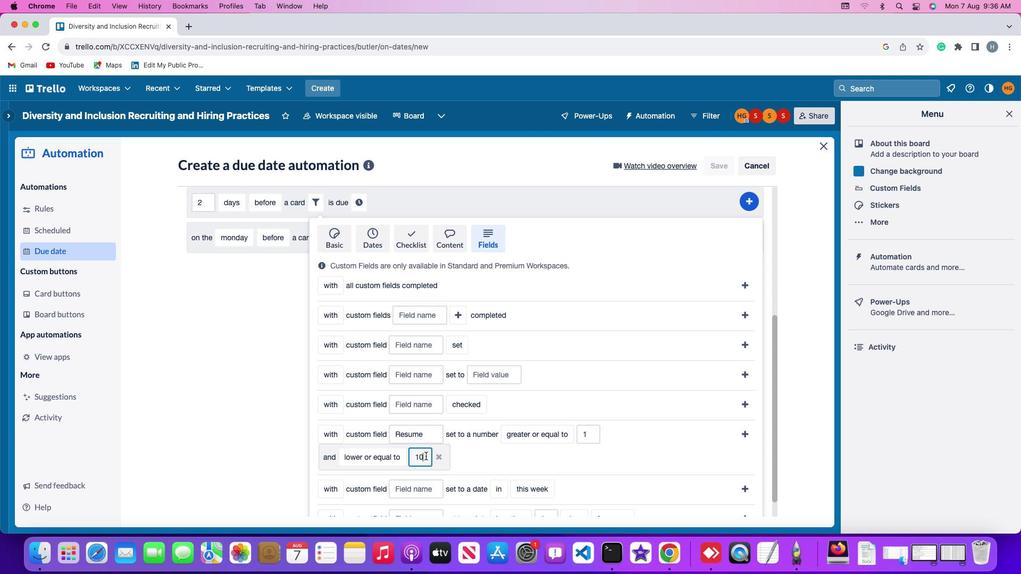 
Action: Key pressed Key.backspaceKey.backspace
Screenshot: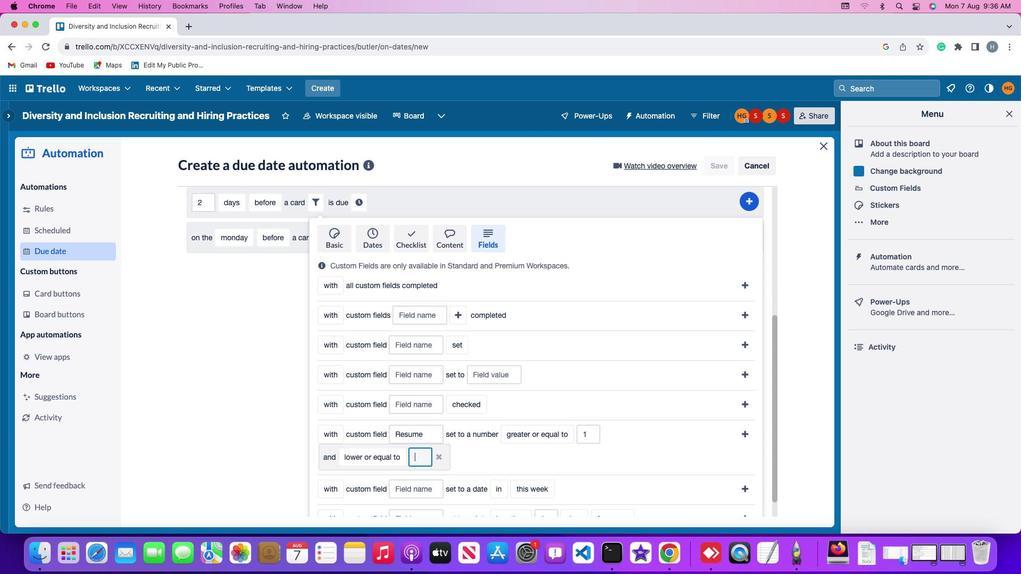 
Action: Mouse moved to (426, 455)
Screenshot: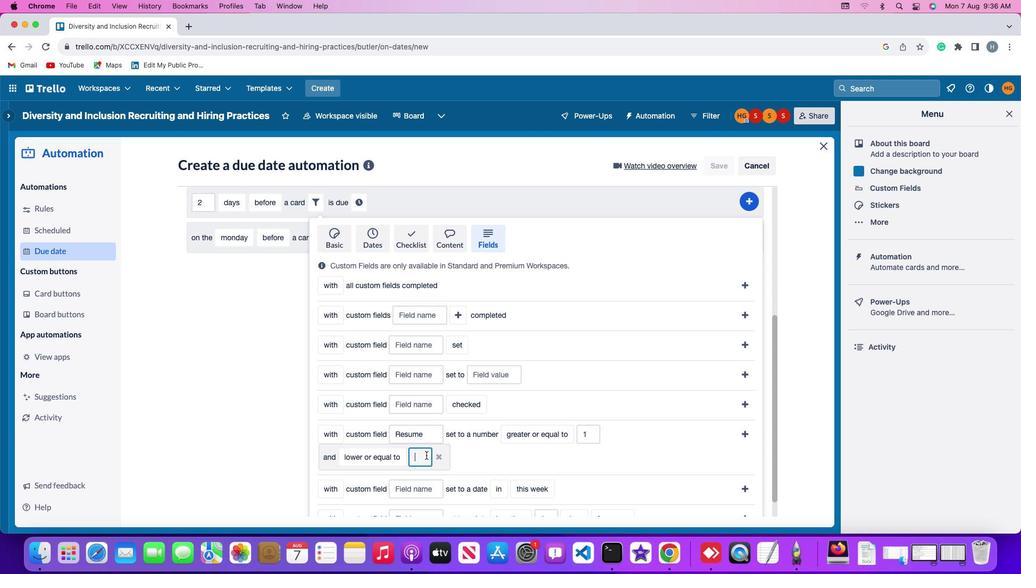 
Action: Key pressed '1''0'
Screenshot: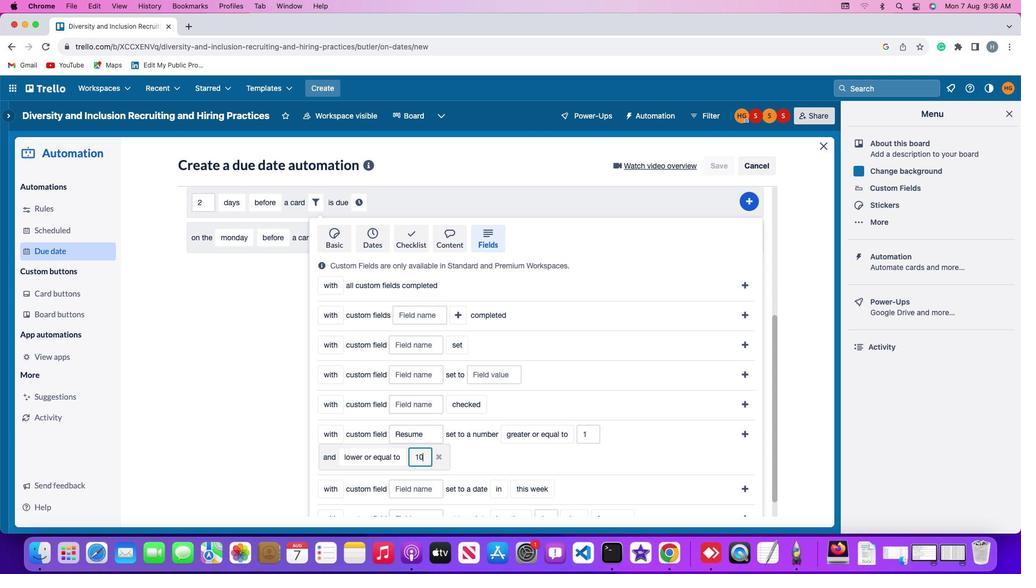 
Action: Mouse moved to (744, 433)
Screenshot: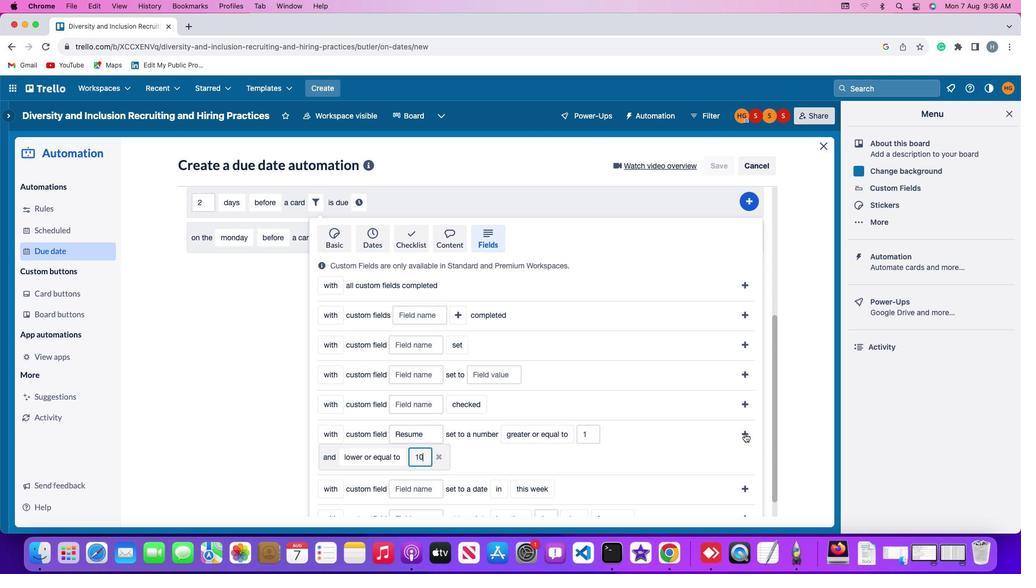 
Action: Mouse pressed left at (744, 433)
Screenshot: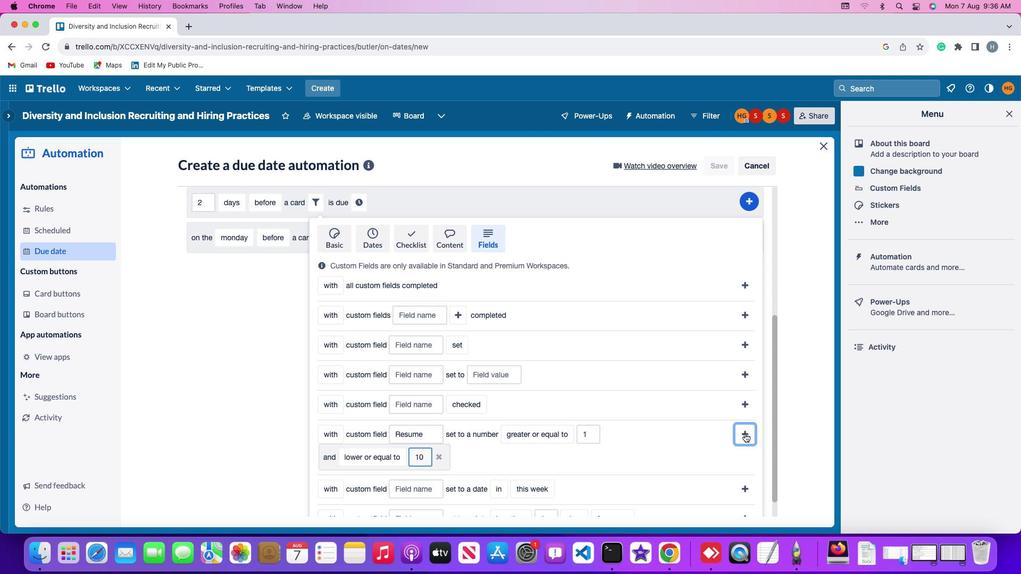 
Action: Mouse moved to (683, 428)
Screenshot: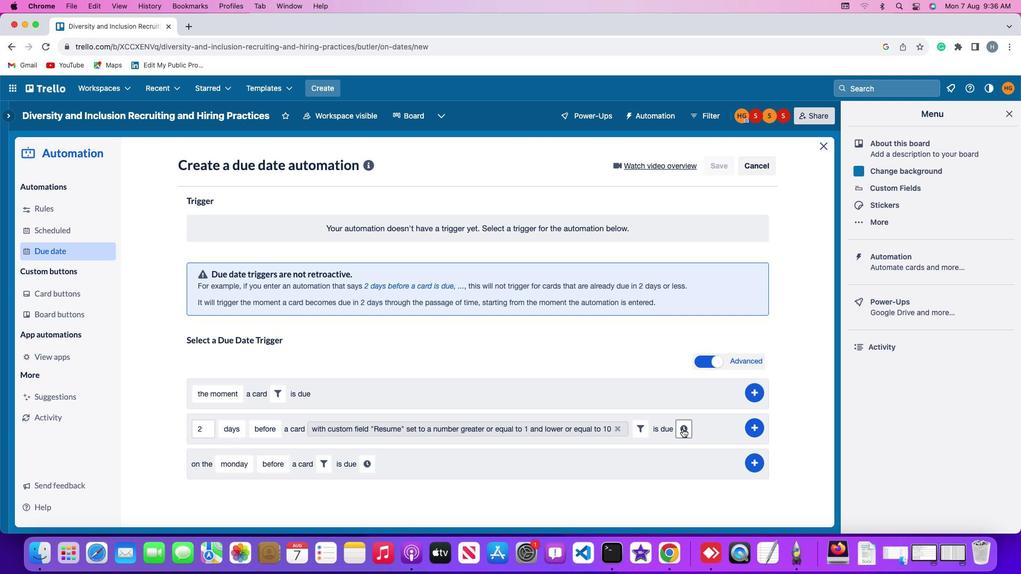 
Action: Mouse pressed left at (683, 428)
Screenshot: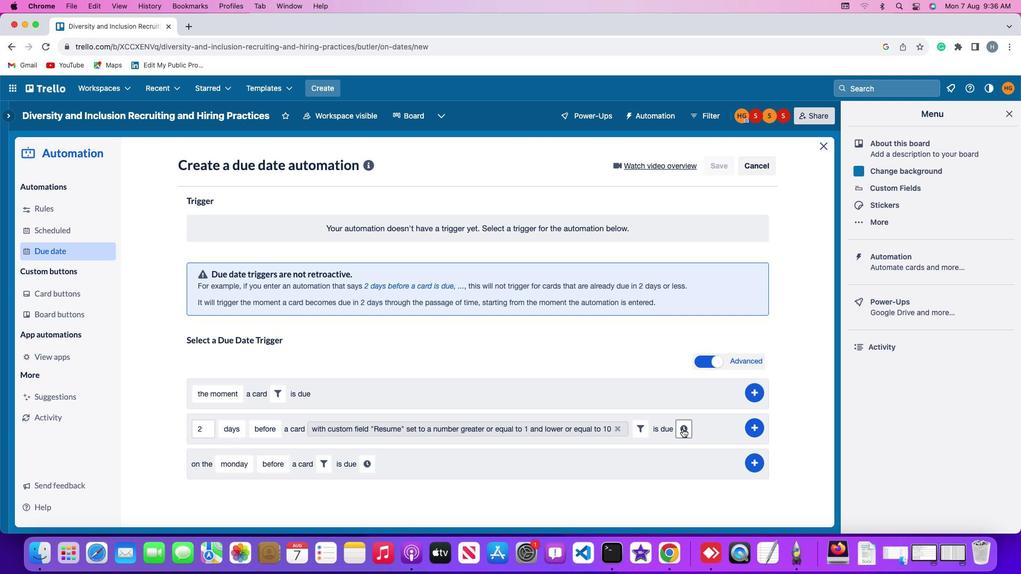 
Action: Mouse moved to (218, 454)
Screenshot: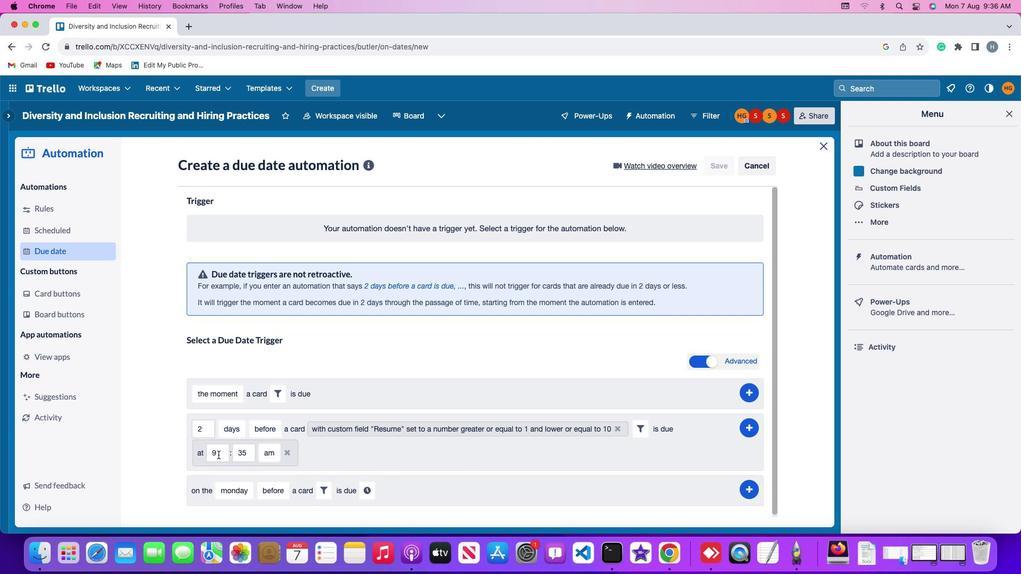 
Action: Mouse pressed left at (218, 454)
Screenshot: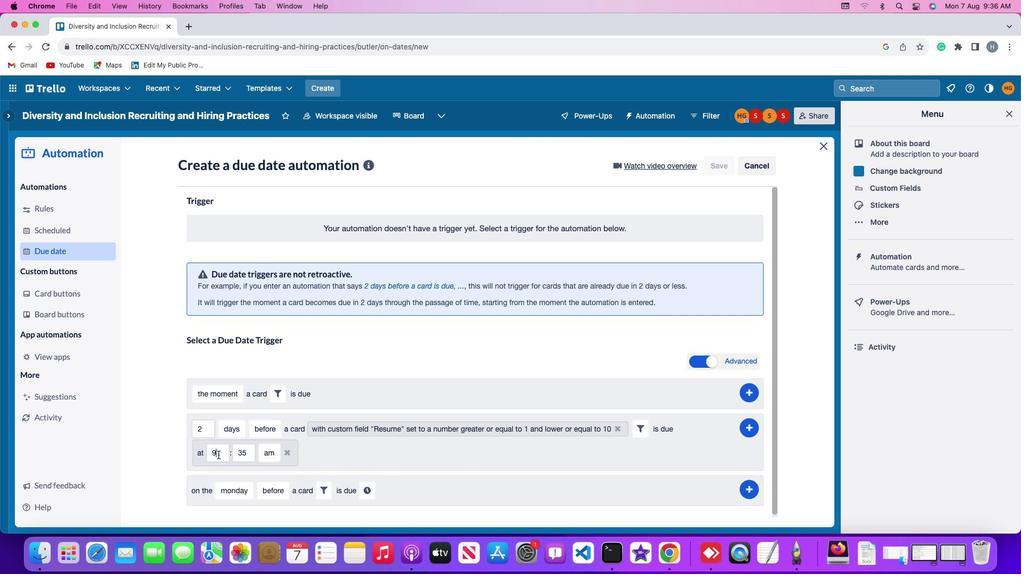 
Action: Mouse moved to (221, 455)
Screenshot: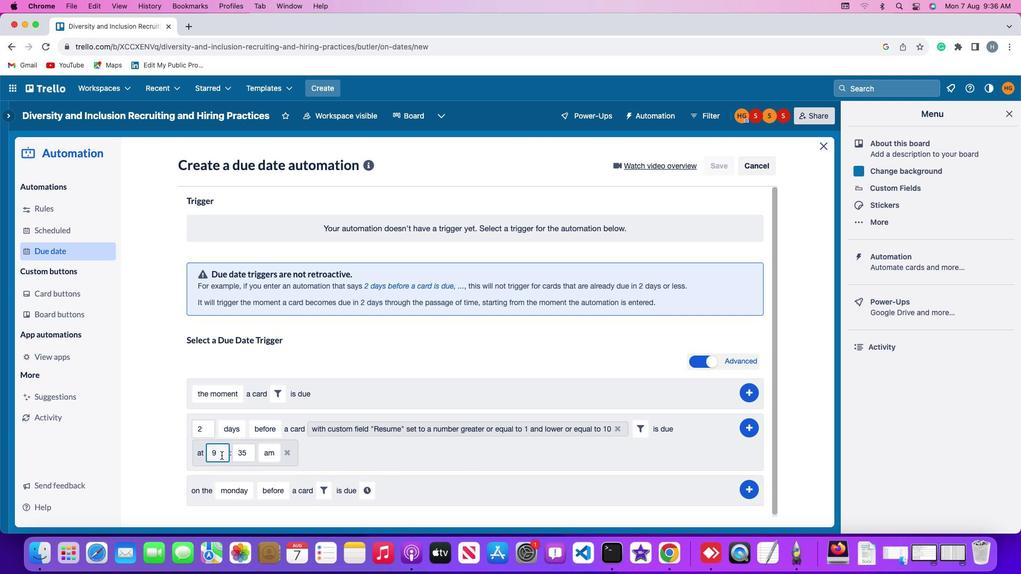 
Action: Key pressed Key.backspace
Screenshot: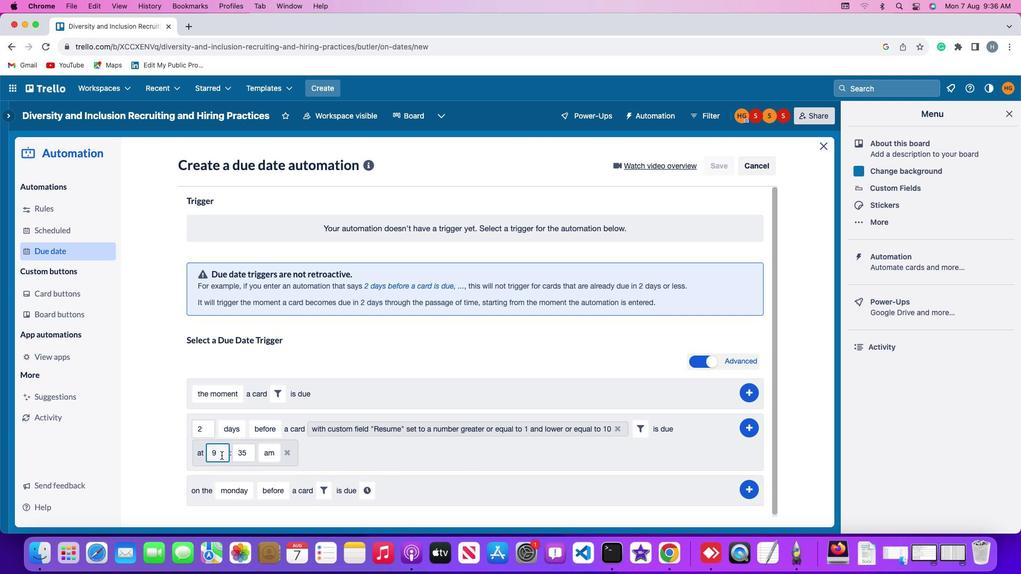 
Action: Mouse moved to (221, 454)
Screenshot: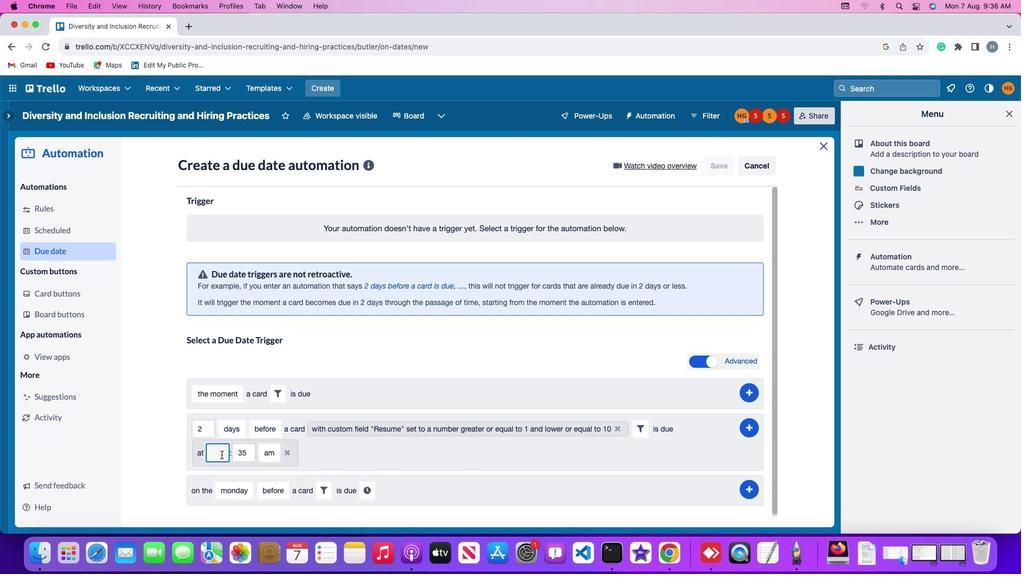 
Action: Key pressed '1''1'
Screenshot: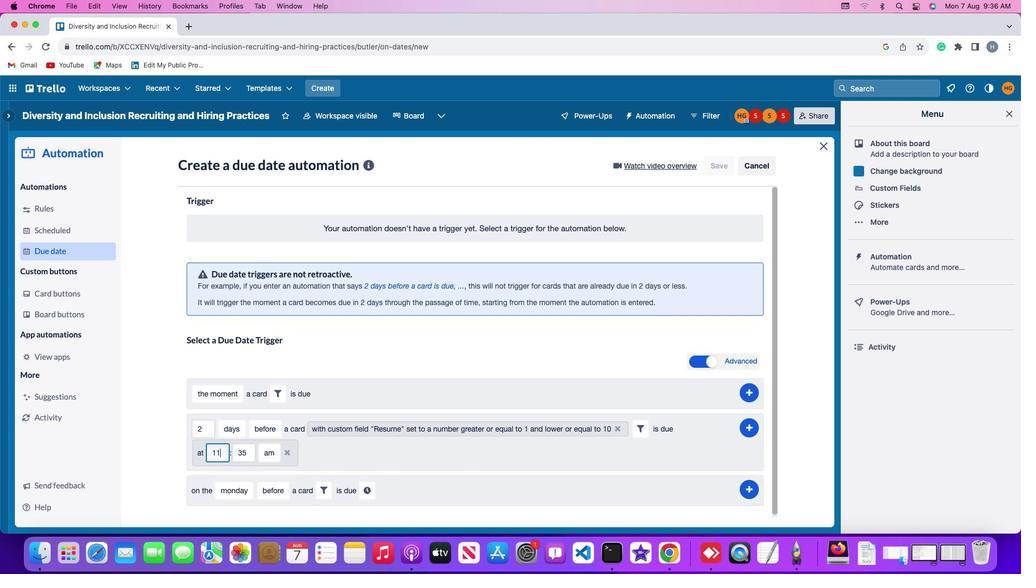 
Action: Mouse moved to (251, 453)
Screenshot: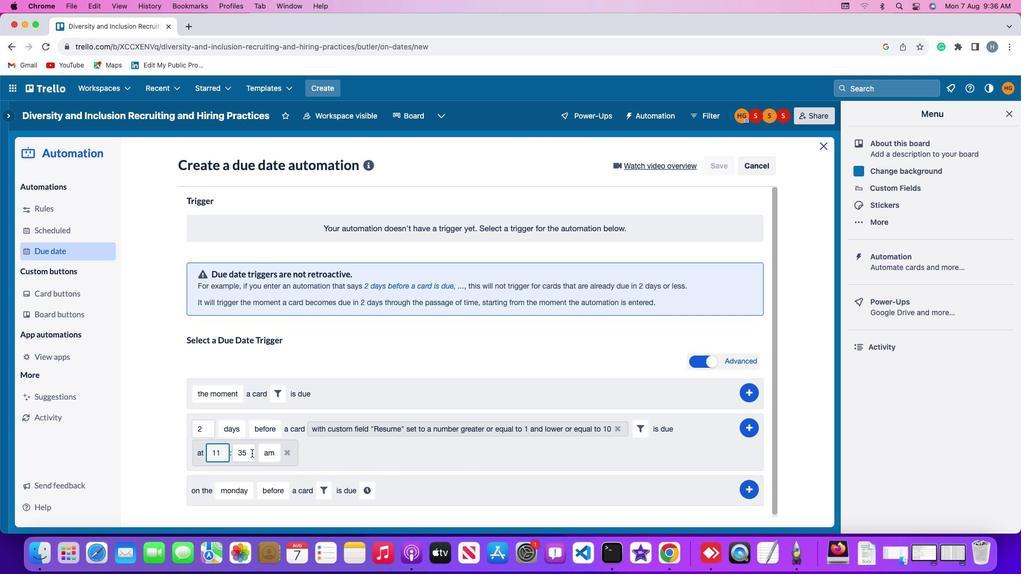 
Action: Mouse pressed left at (251, 453)
Screenshot: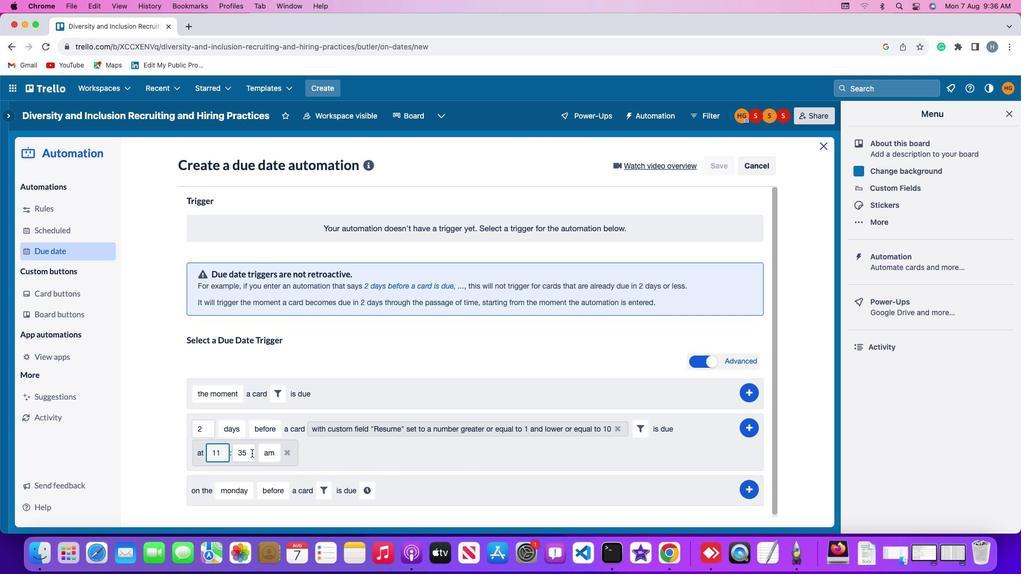 
Action: Key pressed Key.backspaceKey.backspace'0''0'
Screenshot: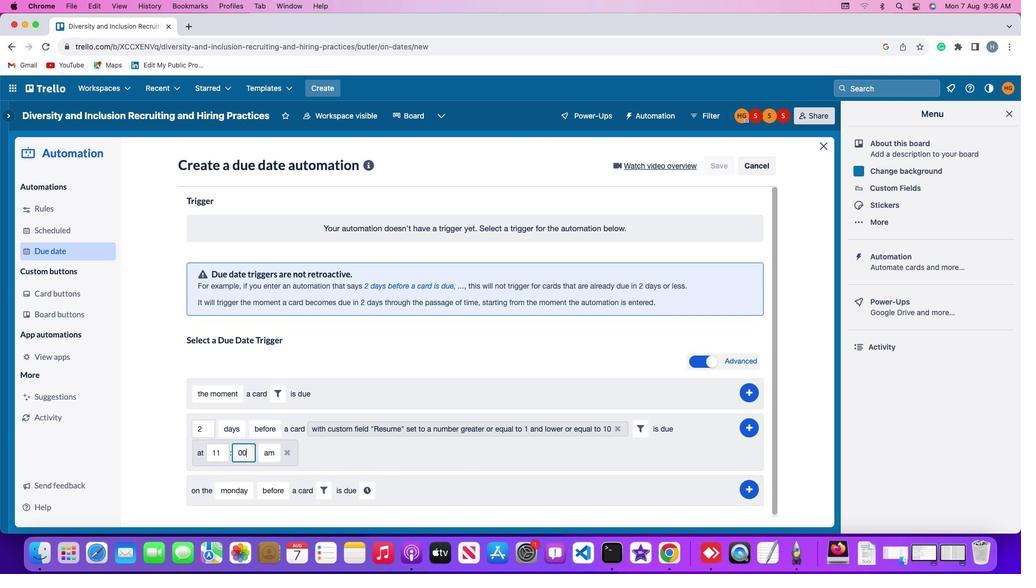 
Action: Mouse moved to (267, 453)
Screenshot: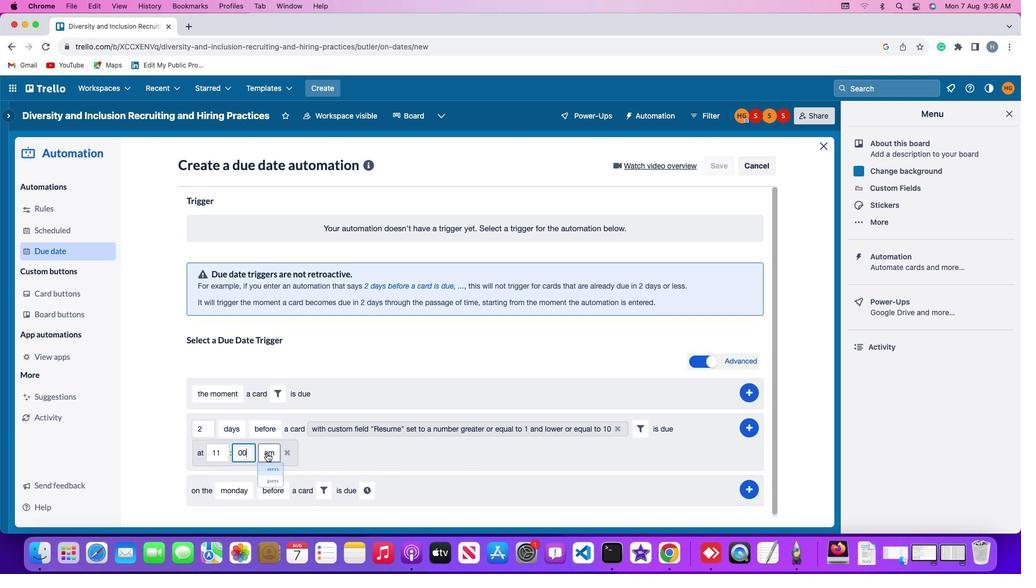 
Action: Mouse pressed left at (267, 453)
Screenshot: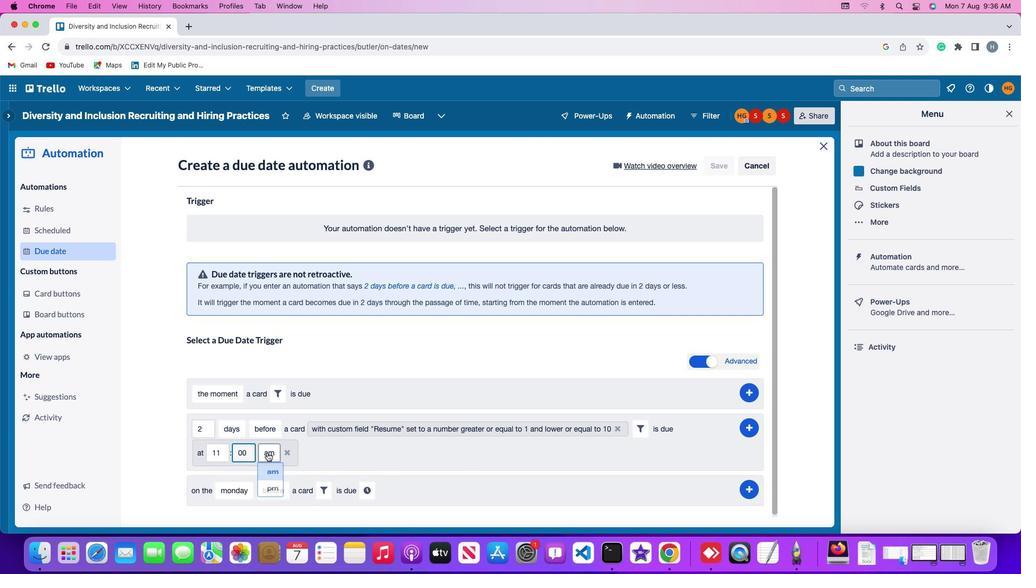 
Action: Mouse moved to (269, 476)
Screenshot: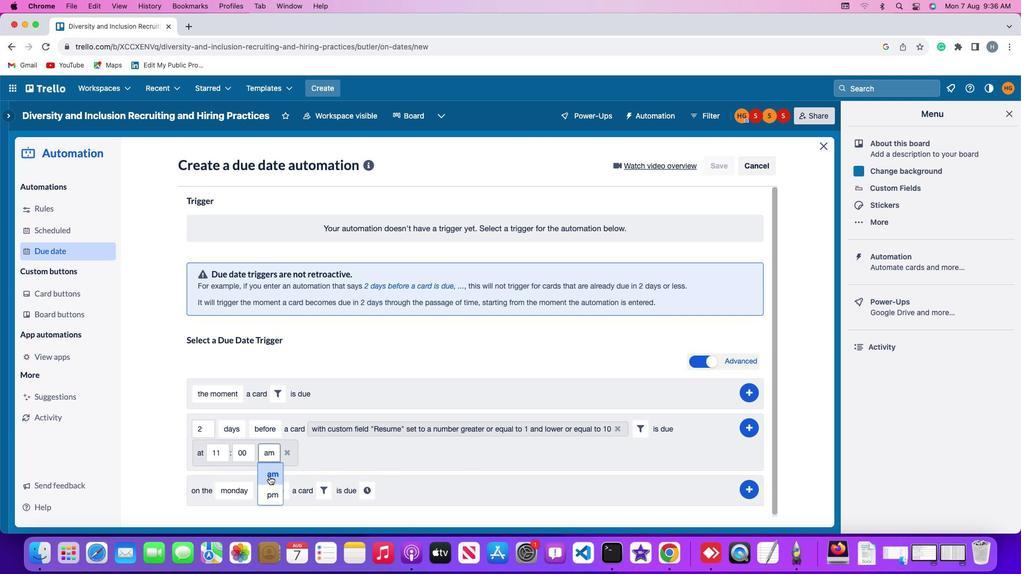 
Action: Mouse pressed left at (269, 476)
Screenshot: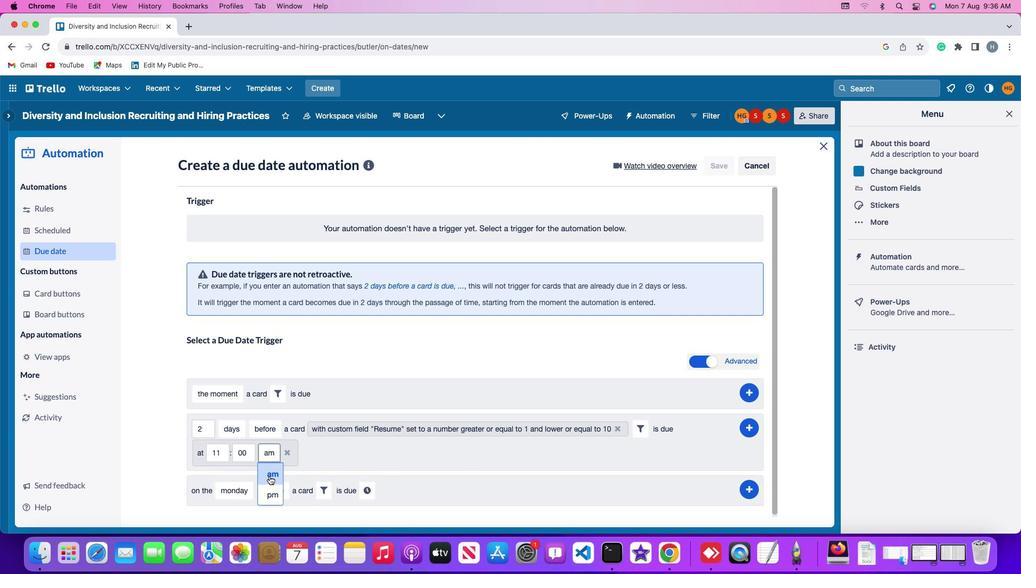 
Action: Mouse moved to (755, 425)
Screenshot: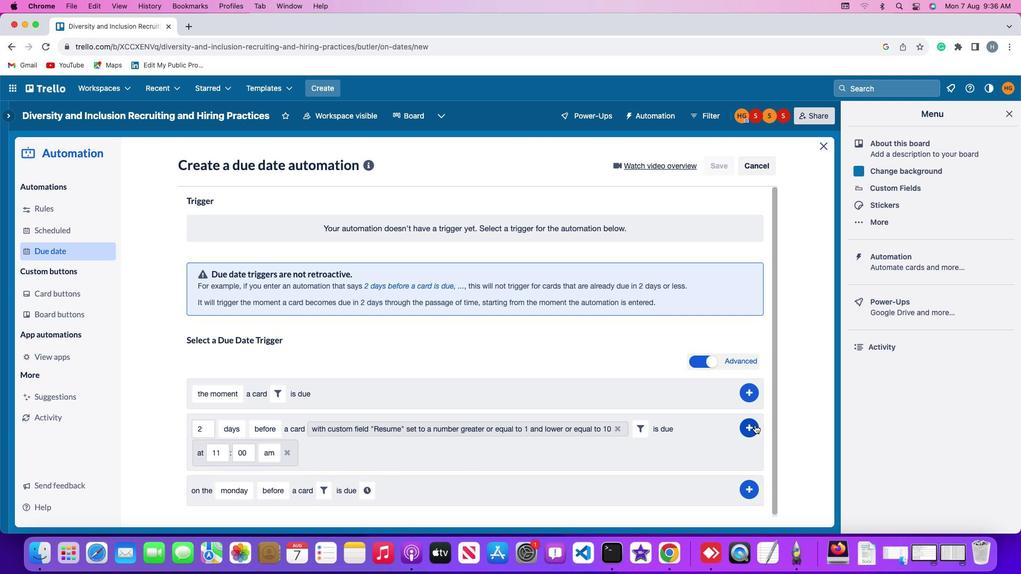 
Action: Mouse pressed left at (755, 425)
Screenshot: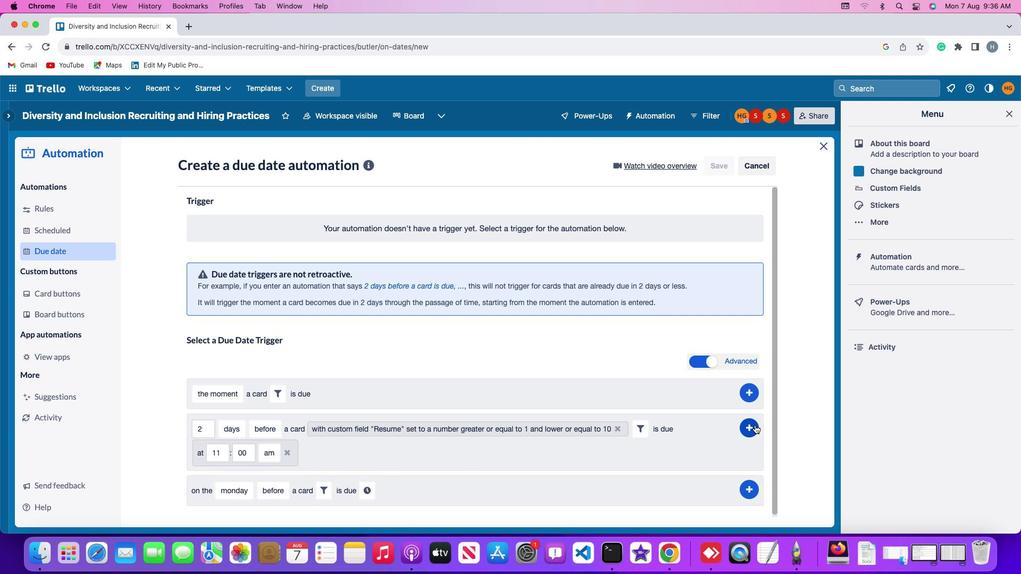 
Action: Mouse moved to (810, 323)
Screenshot: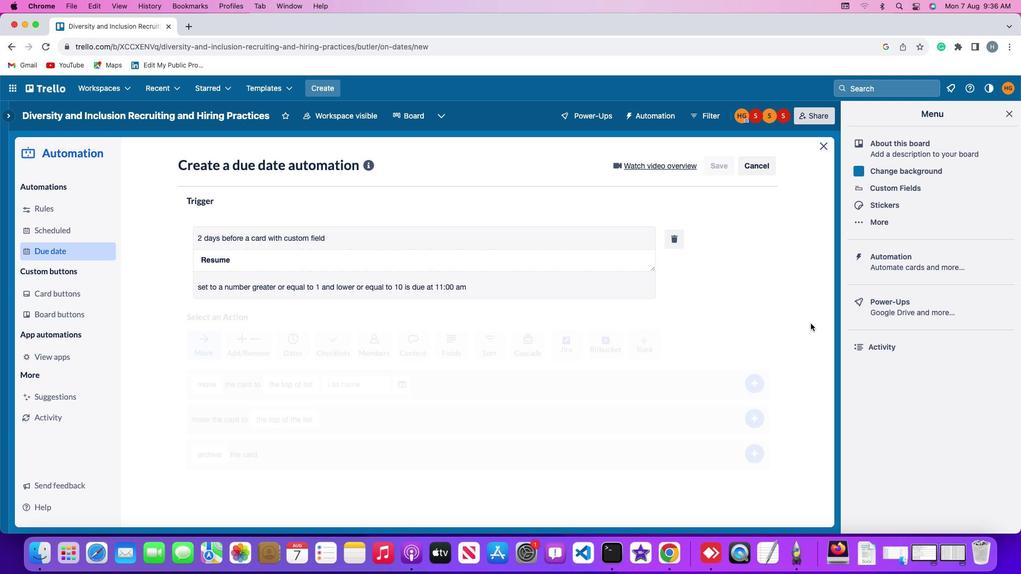
